 Task: Find connections with filter location Georgsmarienhütte with filter topic #linkedinlearningwith filter profile language German with filter current company Legato Health Technologies with filter school Ahmednagar Jilha Maratha Vidya Prasarak Samaj's Ahmednagar Shri.Chhatrapati Shivaji Maharaj College of Engineering, Nepti, Address: Nepti Nagar Kalyan Road, Ahmednagar, Taluka: Ahmednagar, District: Ahmednagar with filter industry IT System Data Services with filter service category Relocation with filter keywords title Overseer
Action: Mouse moved to (481, 69)
Screenshot: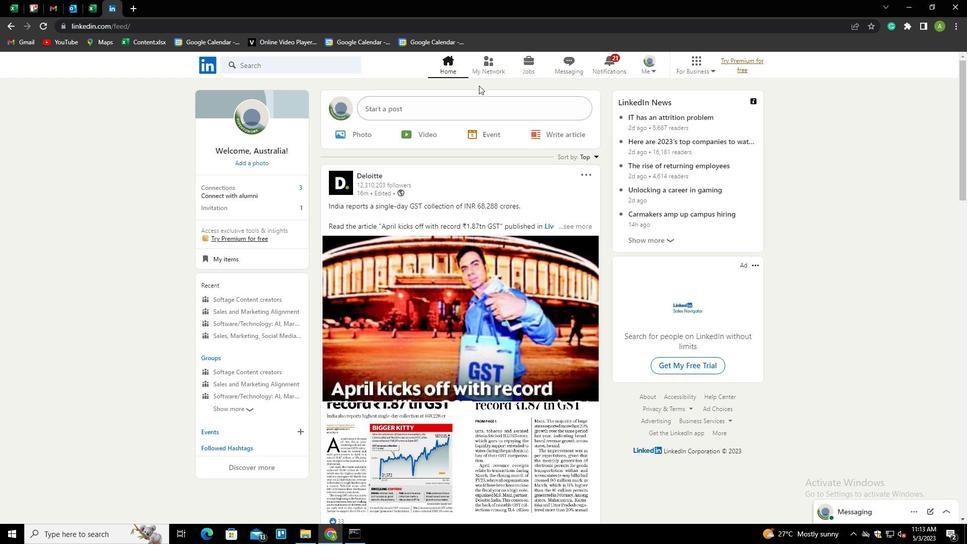 
Action: Mouse pressed left at (481, 69)
Screenshot: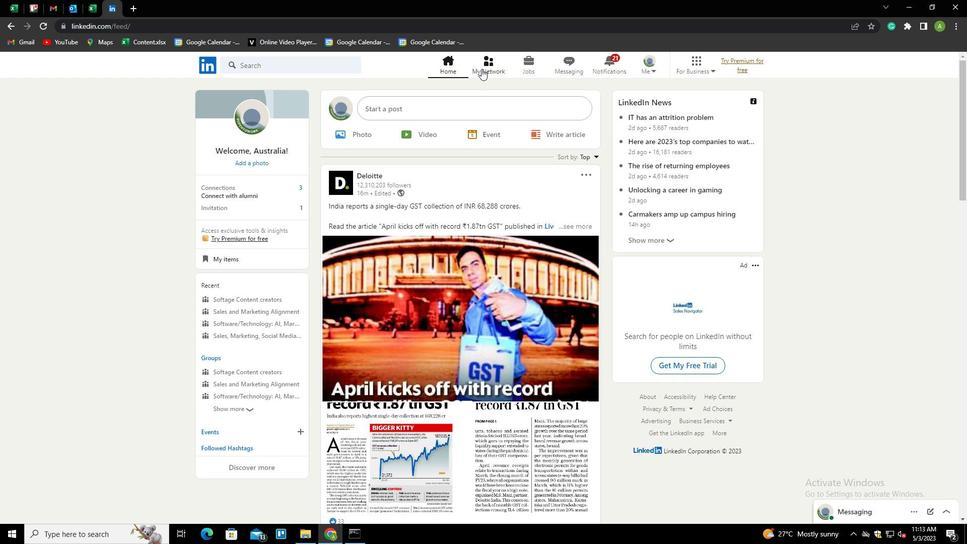 
Action: Mouse moved to (256, 119)
Screenshot: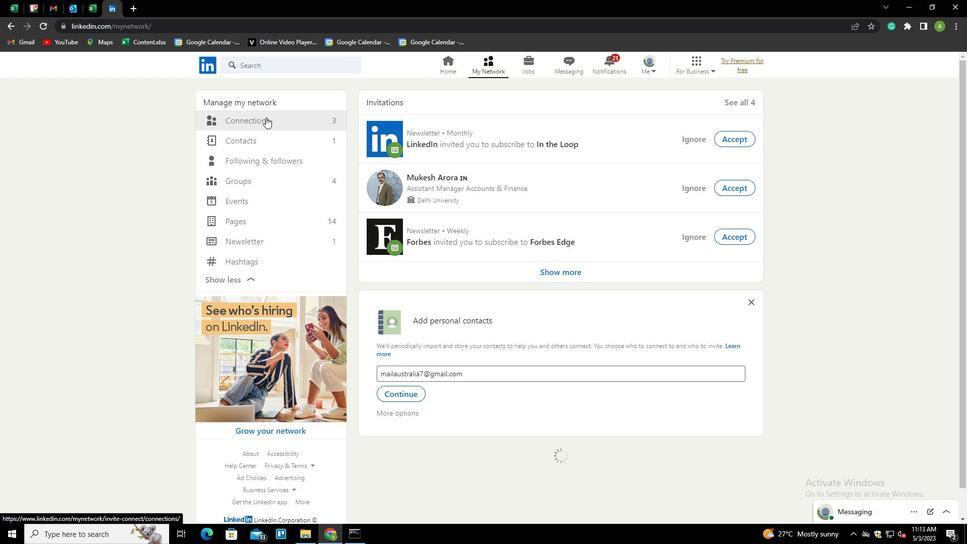 
Action: Mouse pressed left at (256, 119)
Screenshot: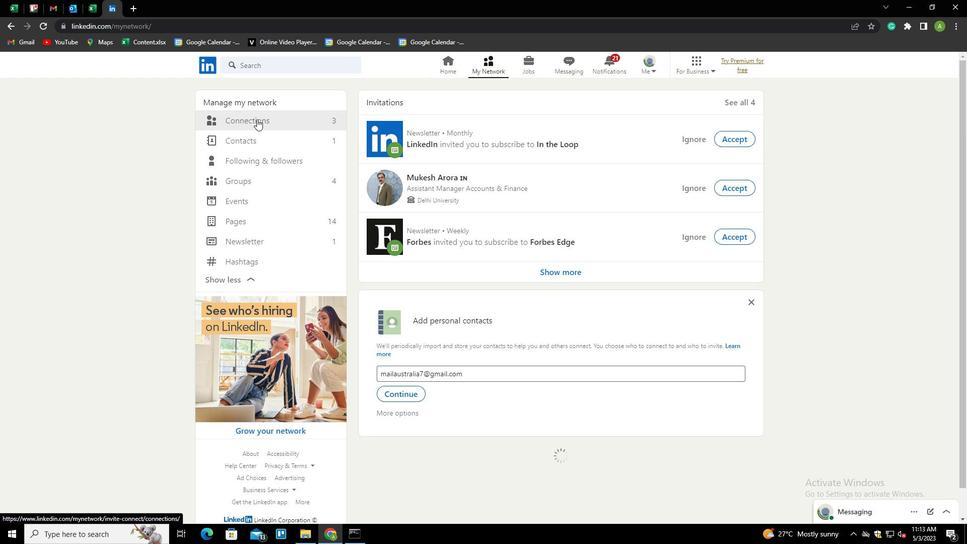 
Action: Mouse moved to (546, 117)
Screenshot: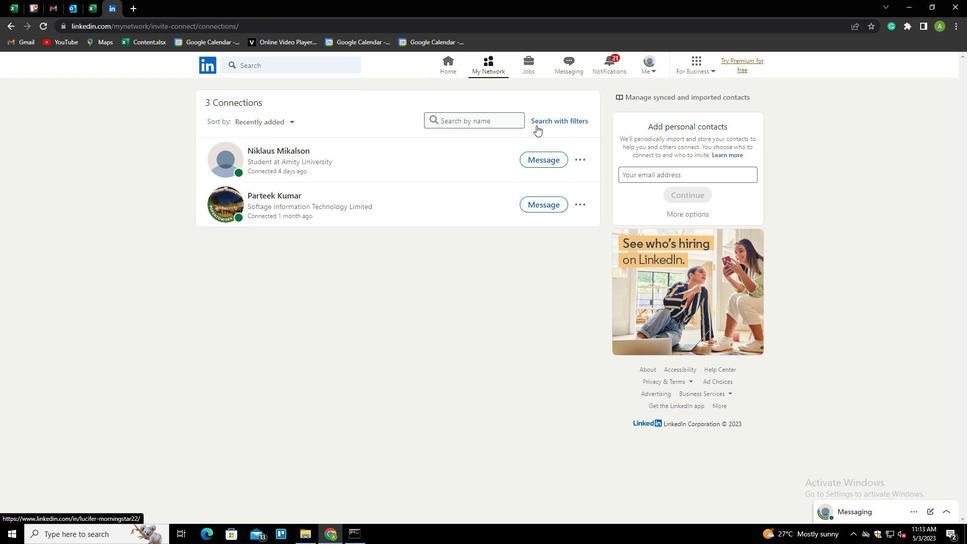
Action: Mouse pressed left at (546, 117)
Screenshot: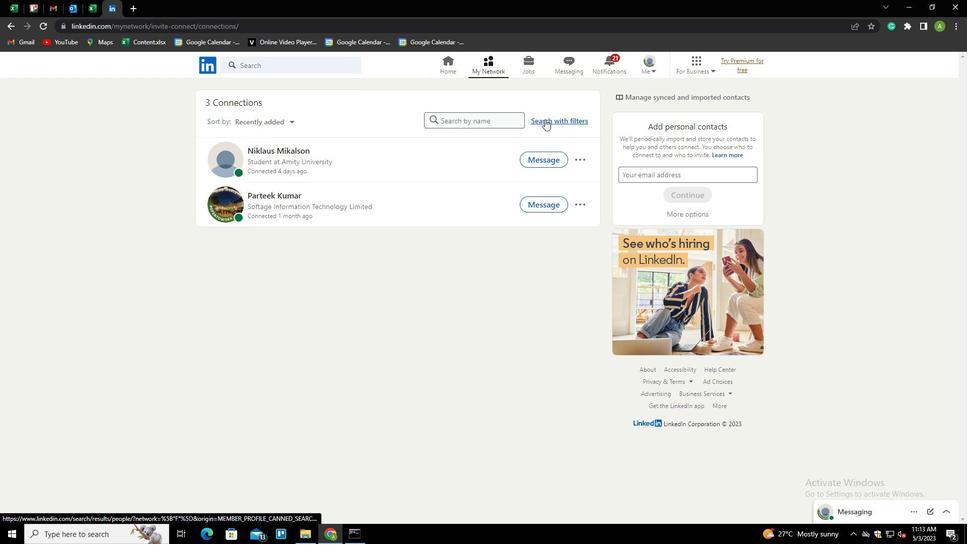 
Action: Mouse moved to (517, 92)
Screenshot: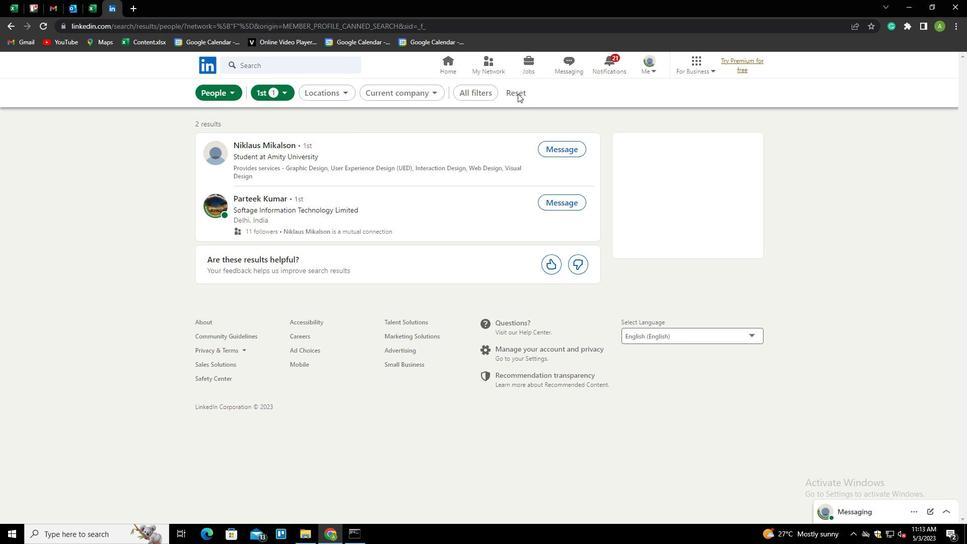
Action: Mouse pressed left at (517, 92)
Screenshot: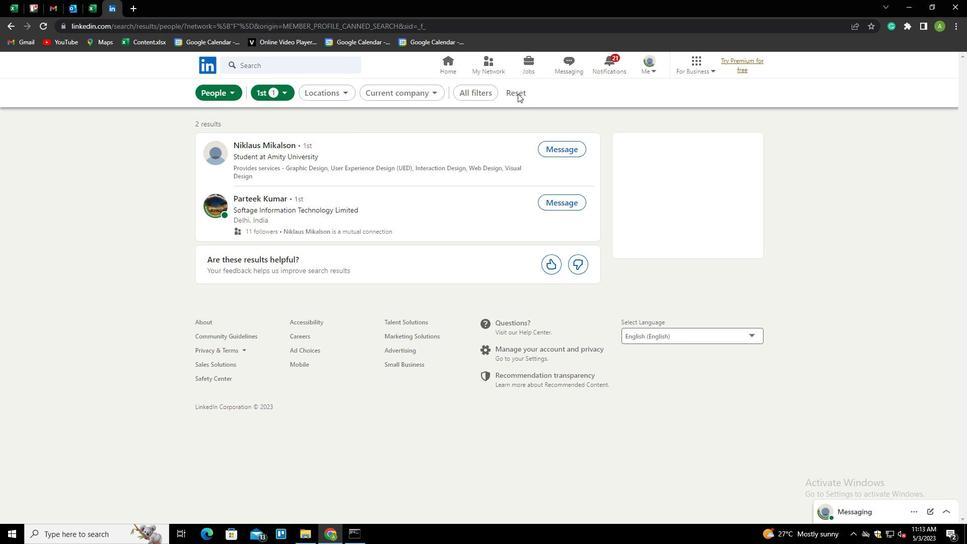
Action: Mouse moved to (497, 93)
Screenshot: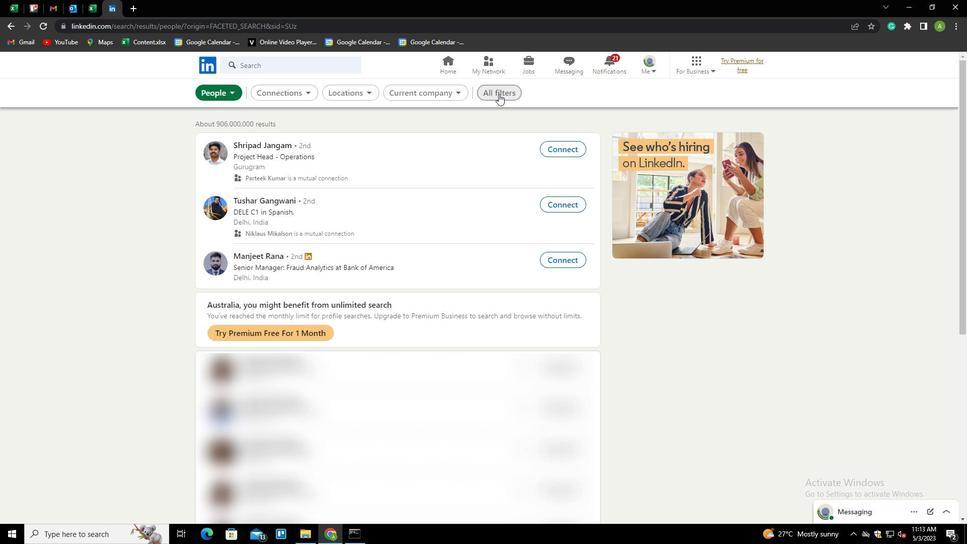 
Action: Mouse pressed left at (497, 93)
Screenshot: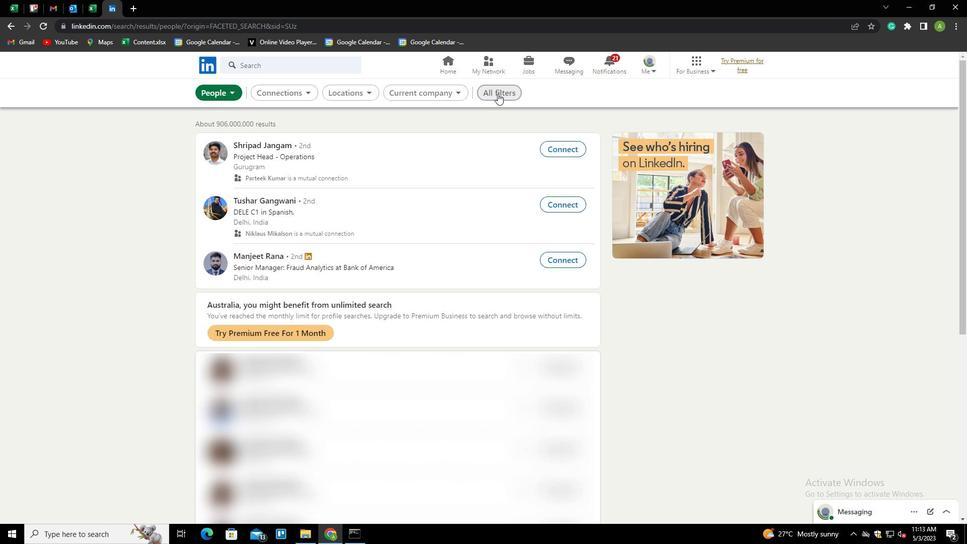 
Action: Mouse moved to (834, 275)
Screenshot: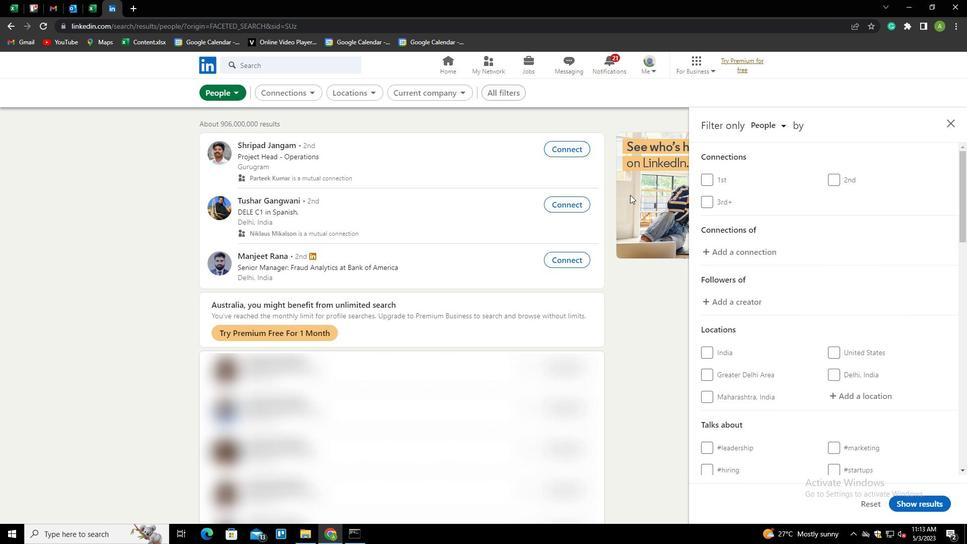 
Action: Mouse scrolled (834, 275) with delta (0, 0)
Screenshot: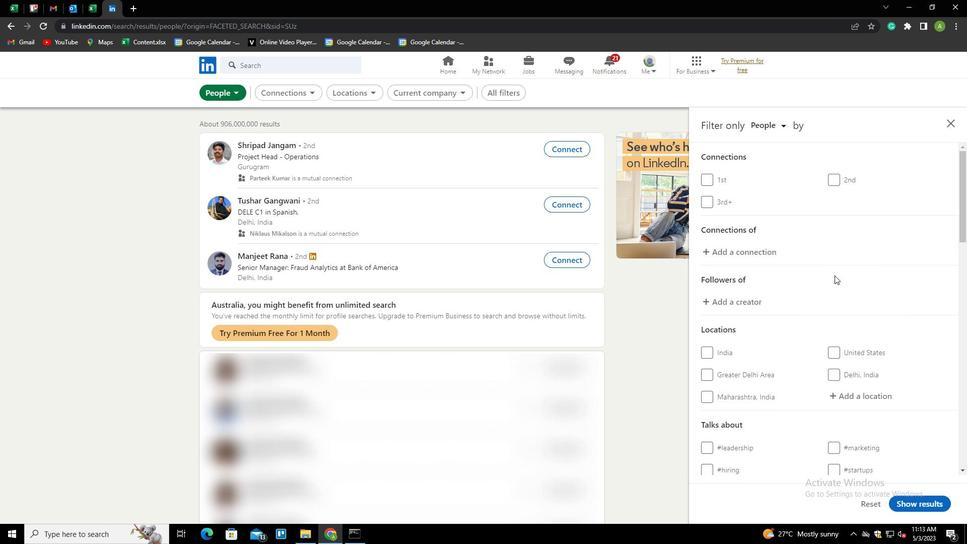
Action: Mouse scrolled (834, 275) with delta (0, 0)
Screenshot: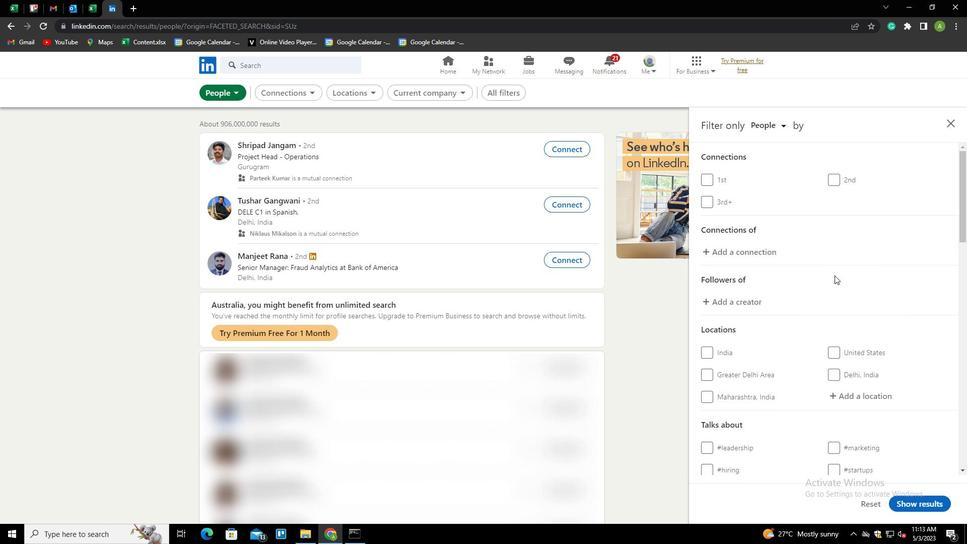
Action: Mouse moved to (839, 292)
Screenshot: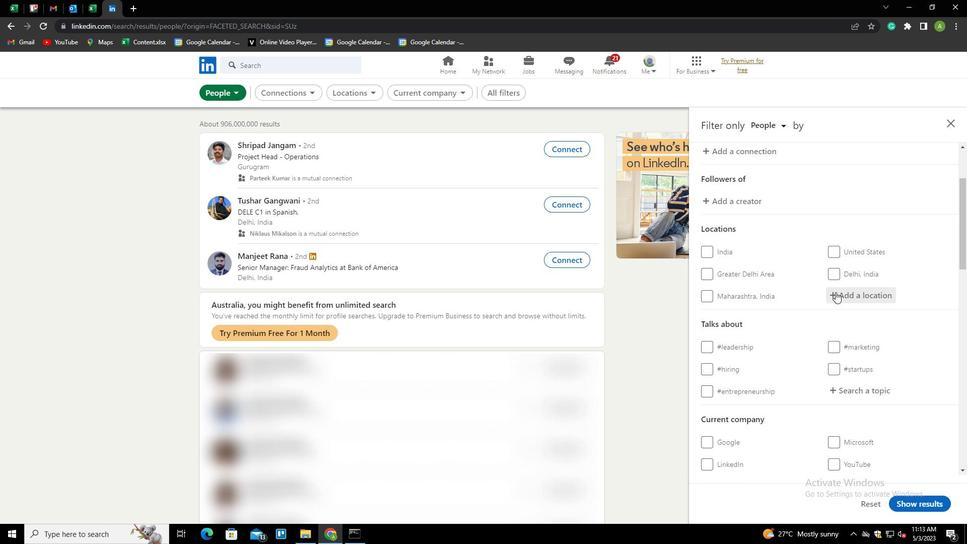 
Action: Mouse pressed left at (839, 292)
Screenshot: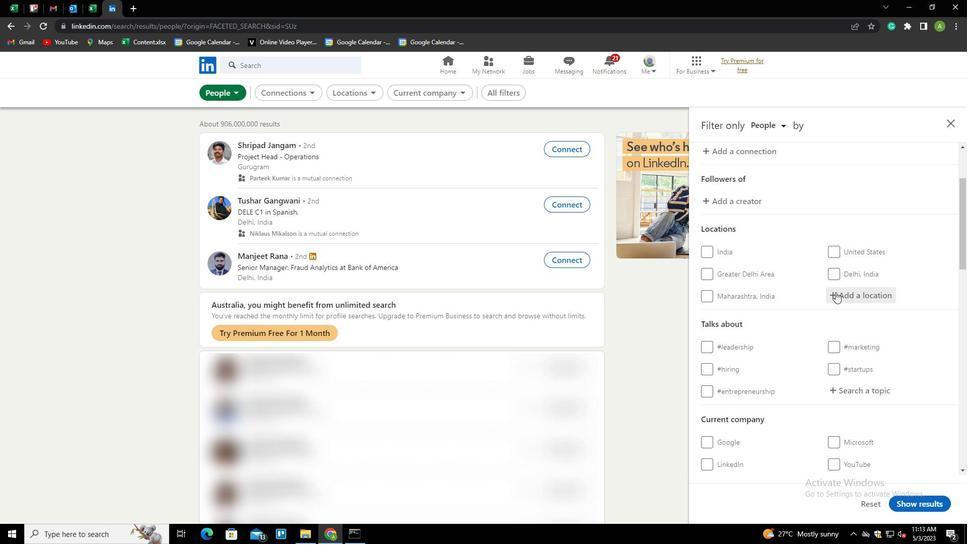
Action: Mouse moved to (839, 292)
Screenshot: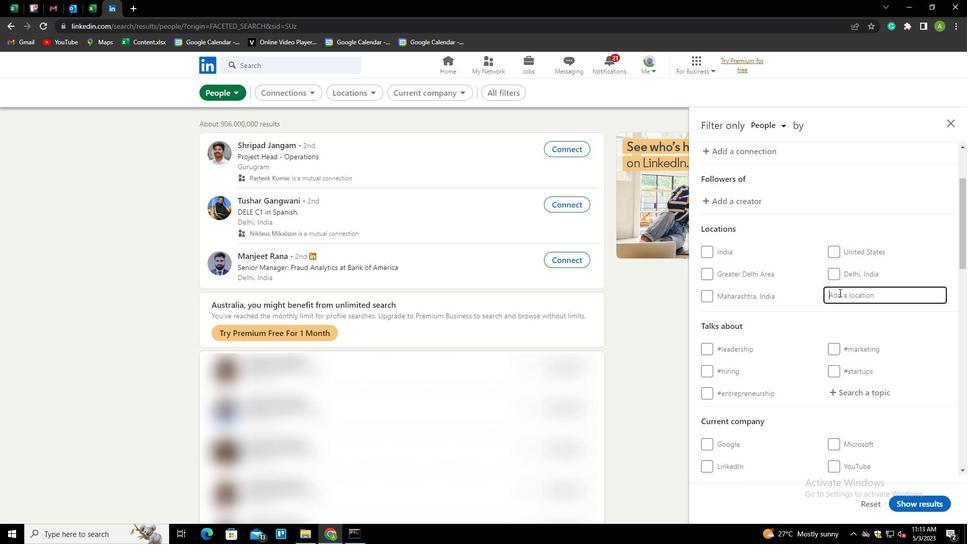 
Action: Key pressed <Key.shift>
Screenshot: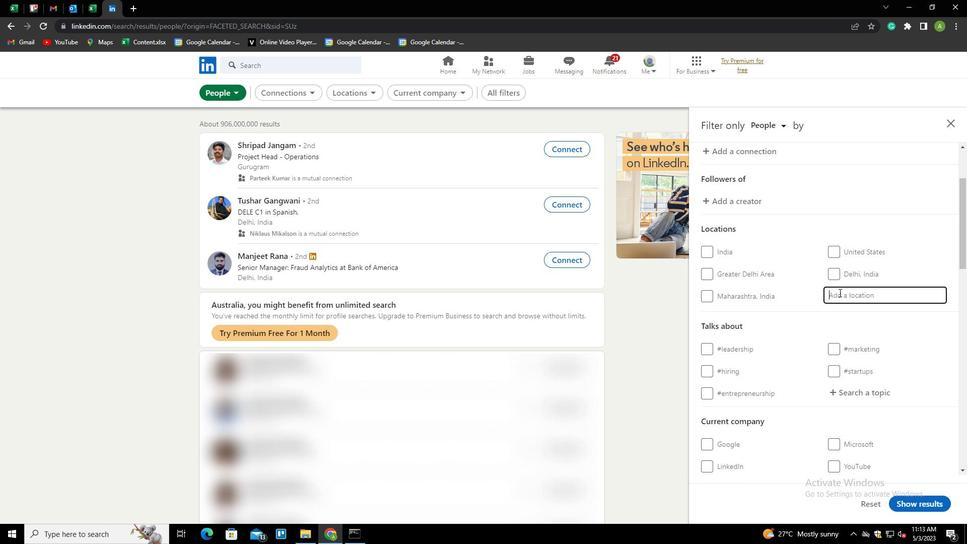 
Action: Mouse moved to (838, 292)
Screenshot: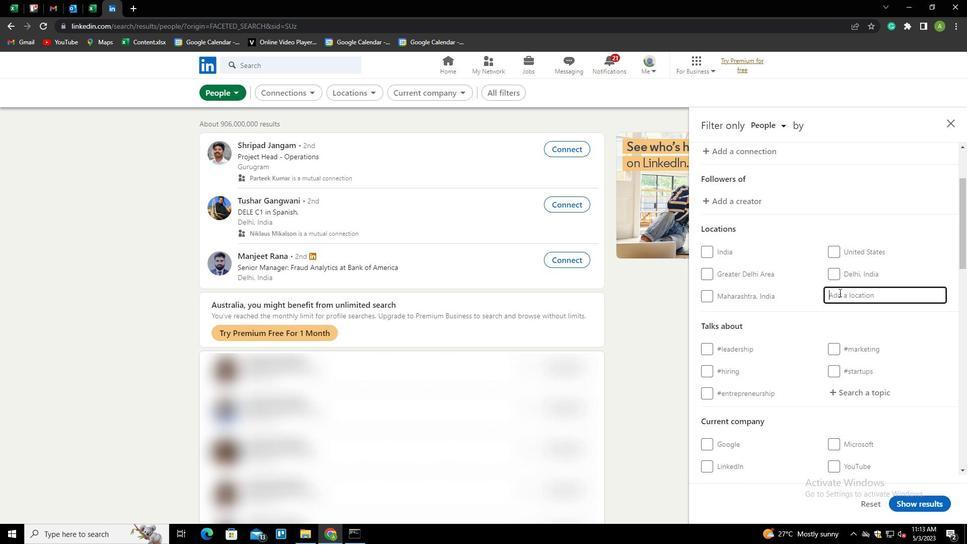 
Action: Key pressed G
Screenshot: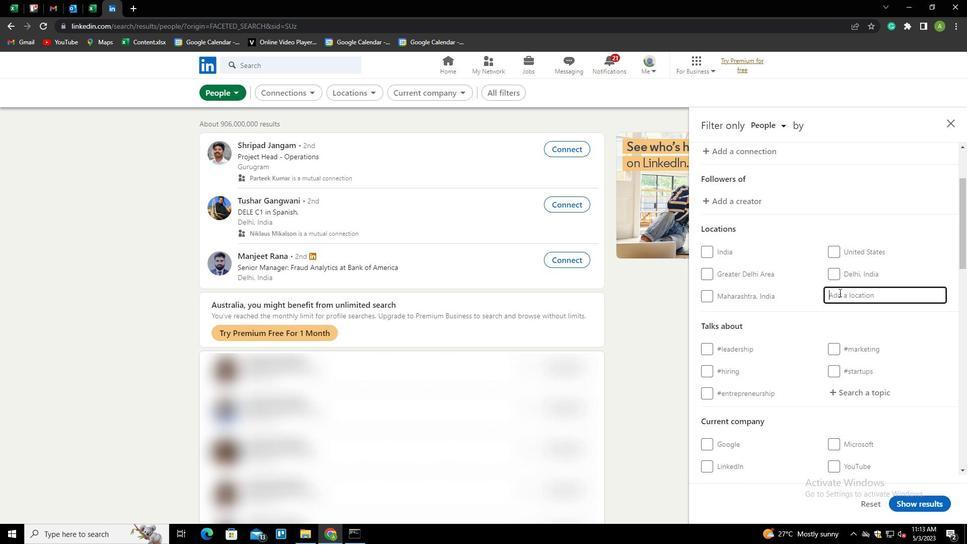 
Action: Mouse moved to (836, 293)
Screenshot: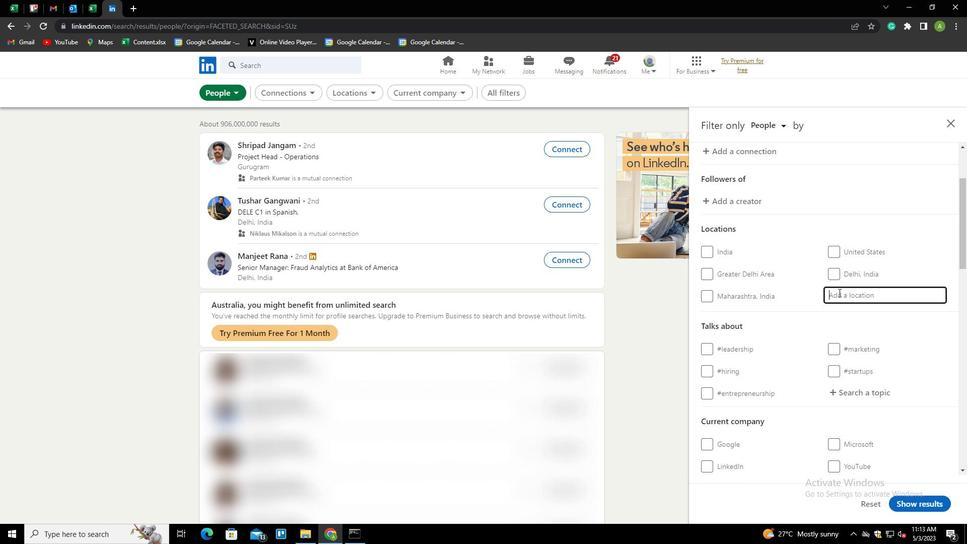 
Action: Key pressed EORGSMARIENHUTTE<Key.down><Key.enter>
Screenshot: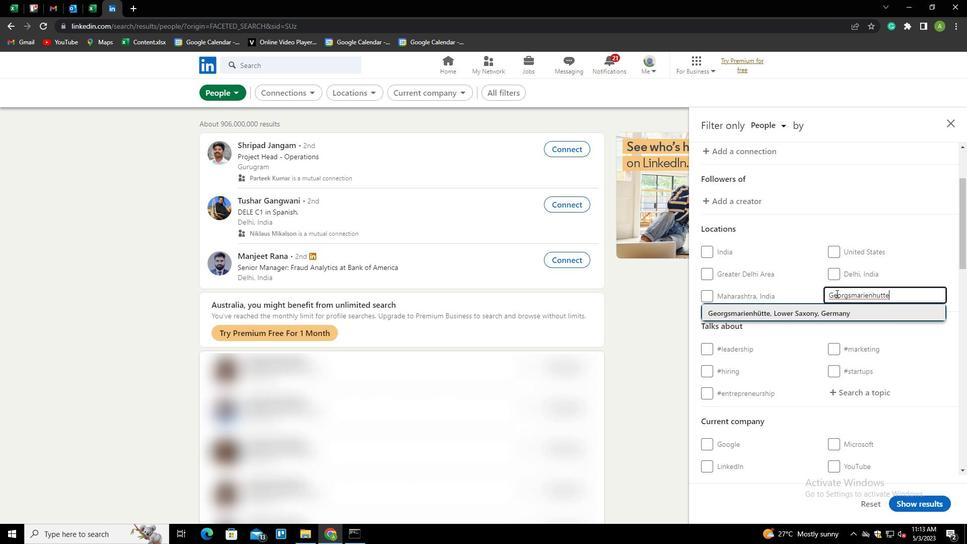 
Action: Mouse scrolled (836, 293) with delta (0, 0)
Screenshot: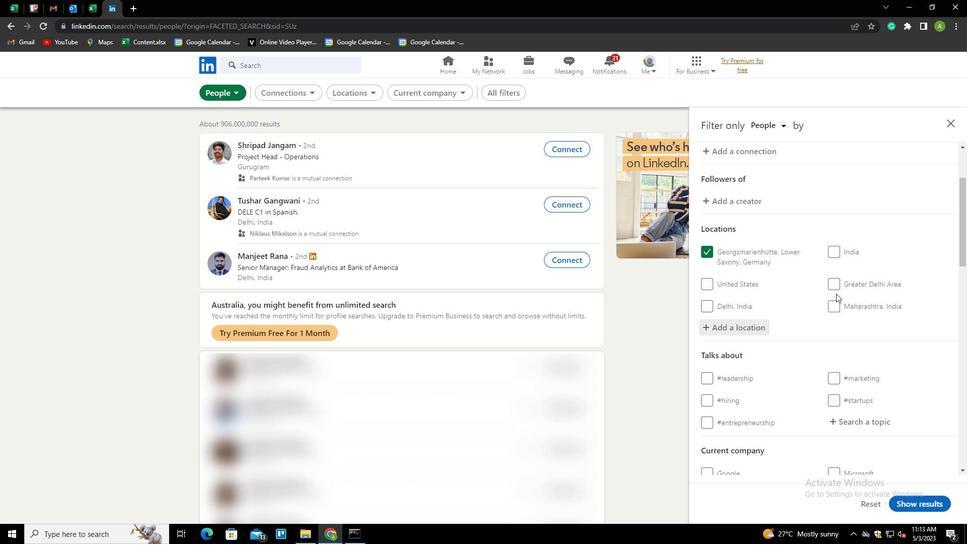 
Action: Mouse scrolled (836, 293) with delta (0, 0)
Screenshot: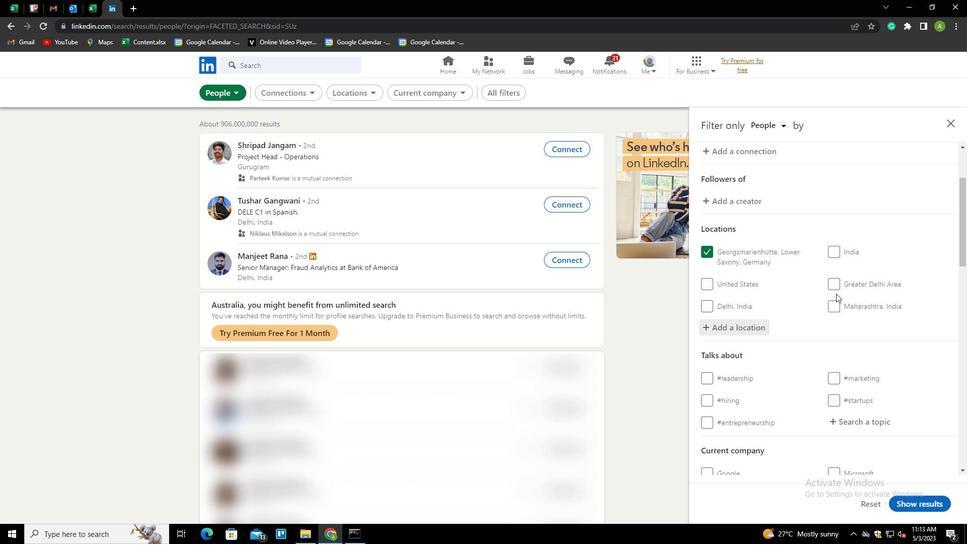 
Action: Mouse moved to (845, 313)
Screenshot: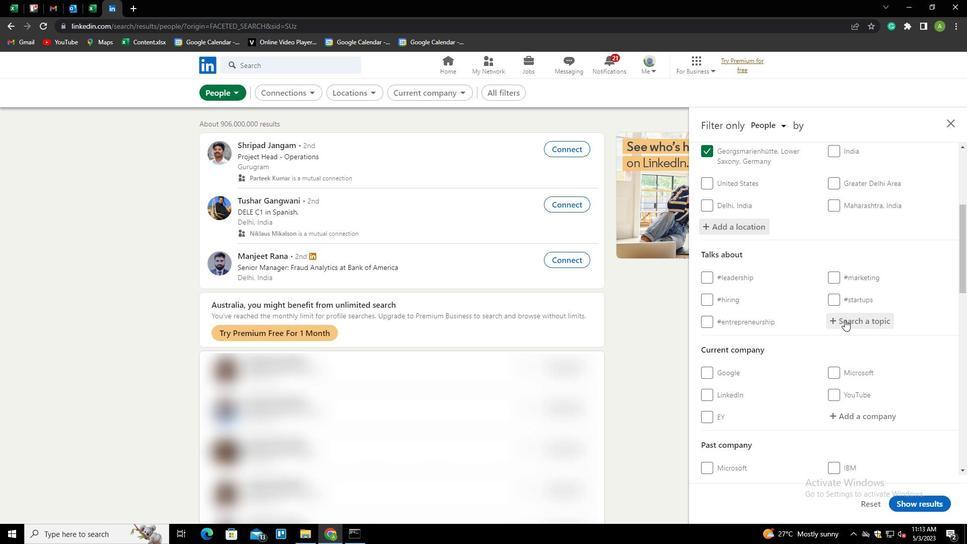 
Action: Mouse pressed left at (845, 313)
Screenshot: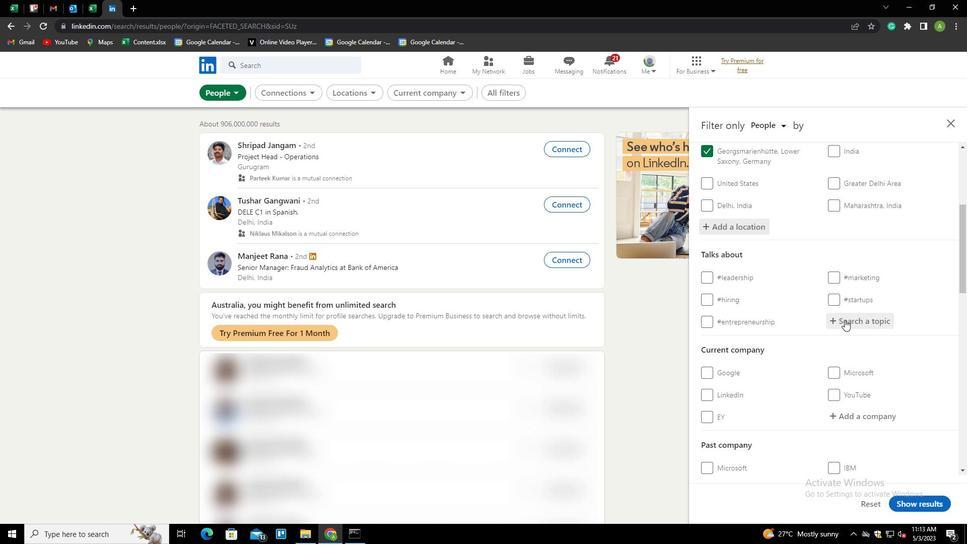 
Action: Mouse moved to (844, 314)
Screenshot: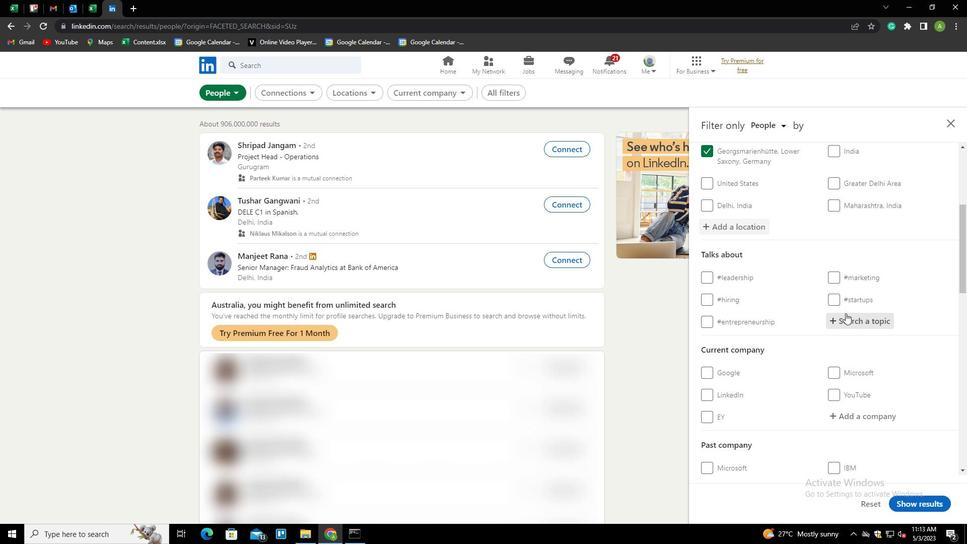 
Action: Key pressed LINKEDINLEARNING<Key.down><Key.enter>
Screenshot: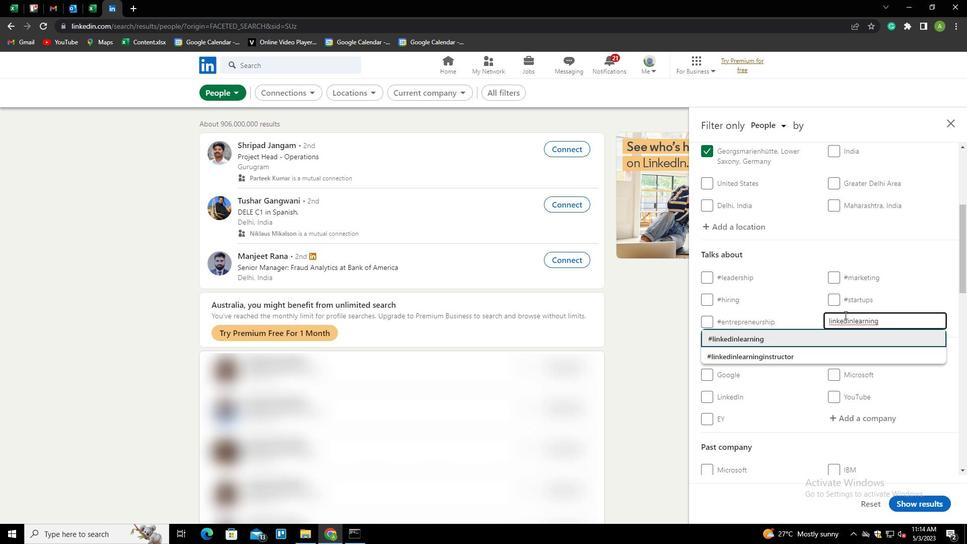 
Action: Mouse moved to (838, 307)
Screenshot: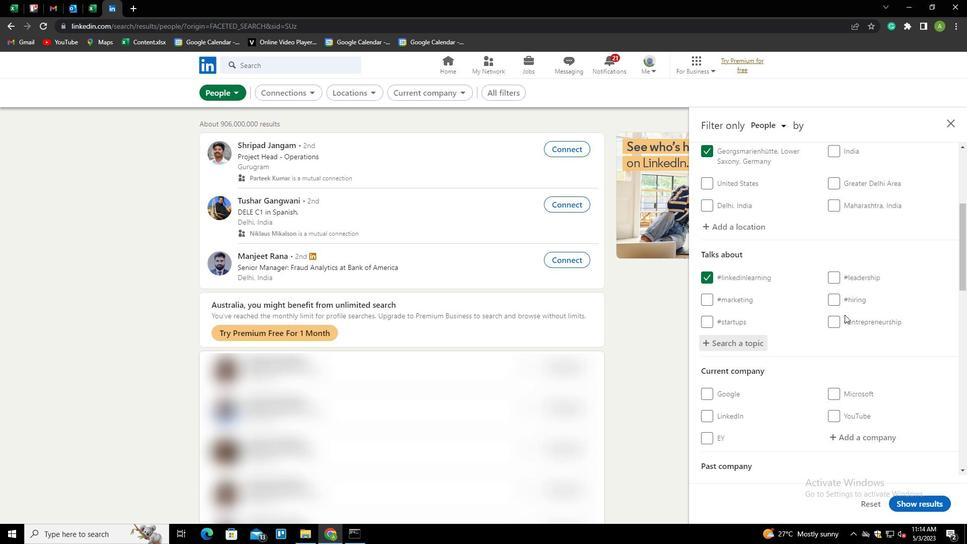 
Action: Mouse scrolled (838, 306) with delta (0, 0)
Screenshot: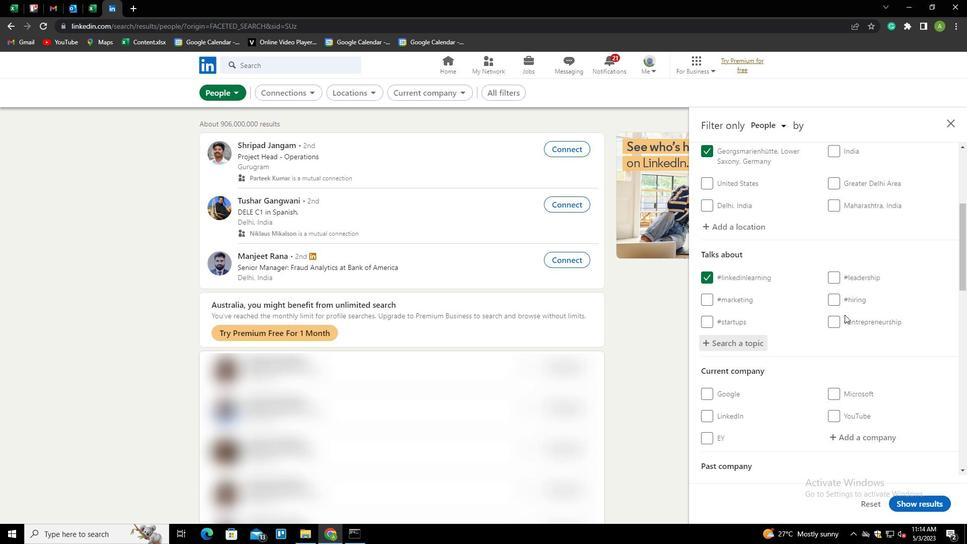 
Action: Mouse scrolled (838, 306) with delta (0, 0)
Screenshot: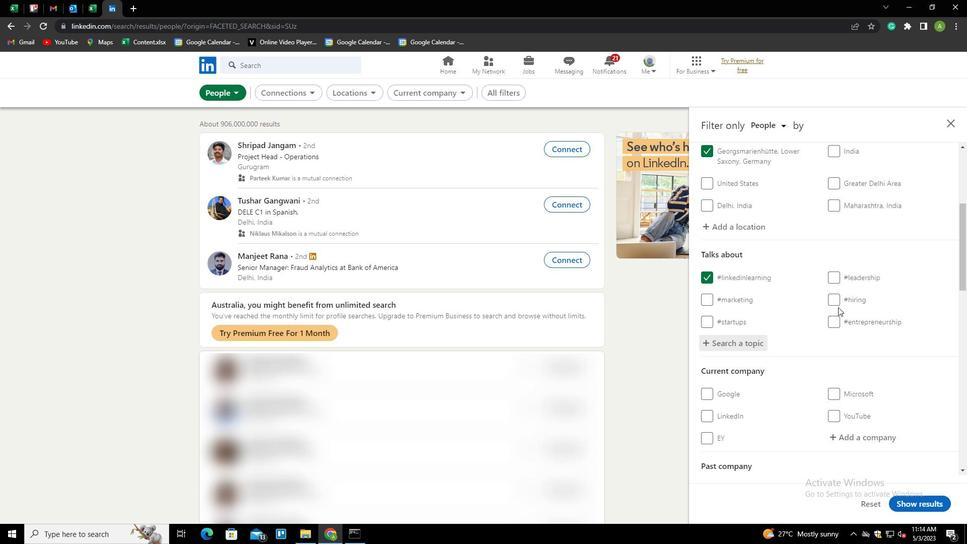 
Action: Mouse scrolled (838, 306) with delta (0, 0)
Screenshot: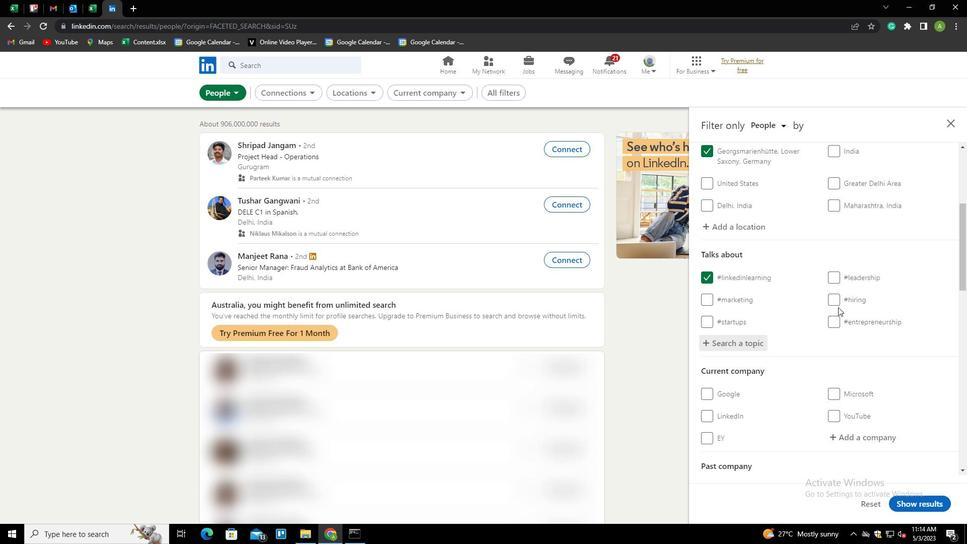 
Action: Mouse scrolled (838, 306) with delta (0, 0)
Screenshot: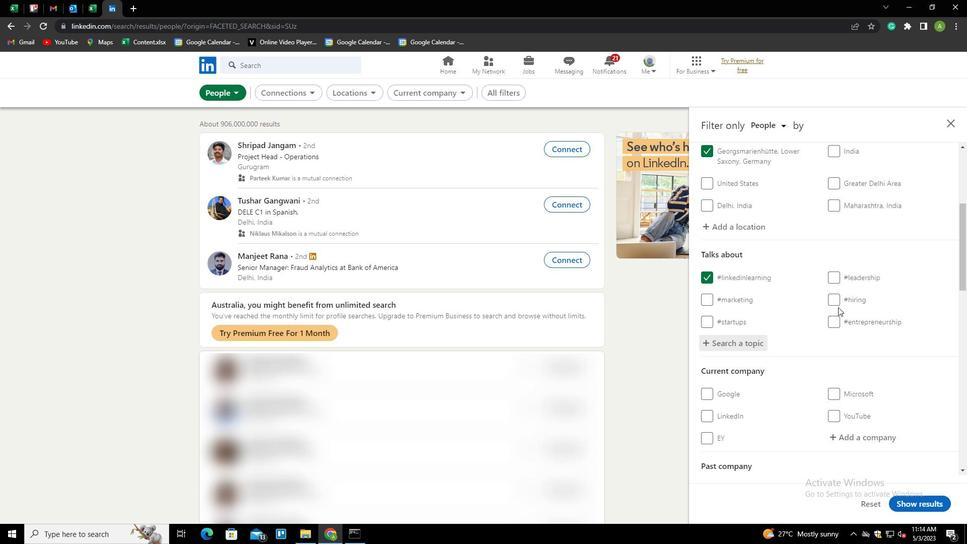 
Action: Mouse scrolled (838, 306) with delta (0, 0)
Screenshot: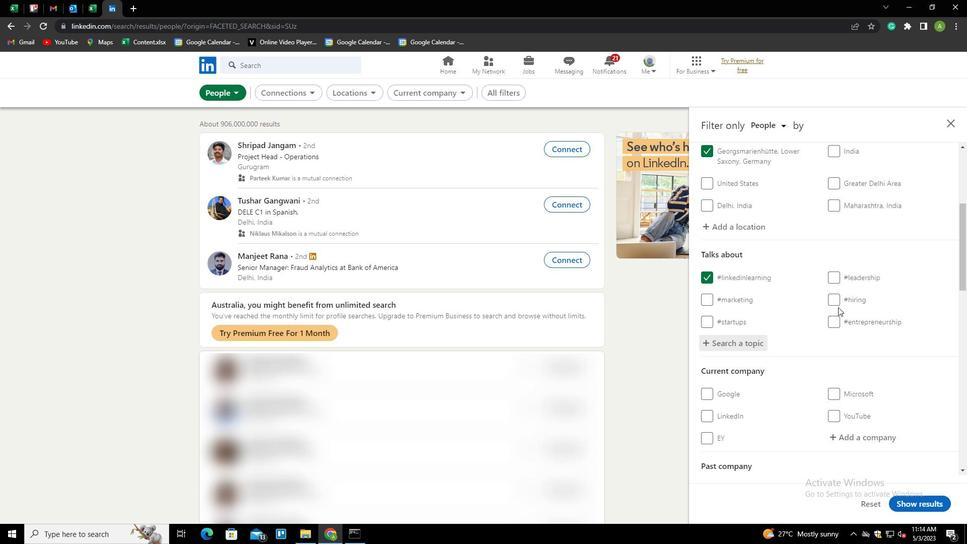
Action: Mouse scrolled (838, 306) with delta (0, 0)
Screenshot: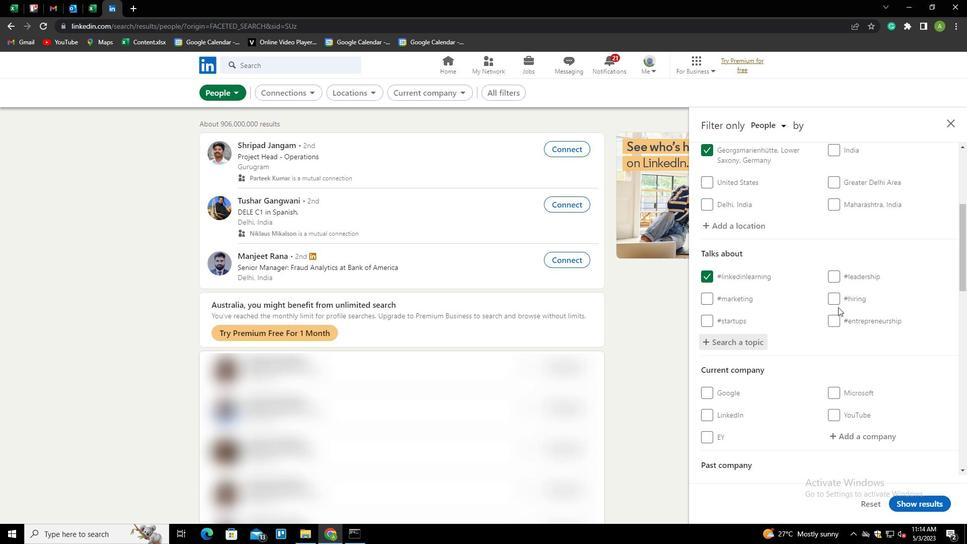 
Action: Mouse scrolled (838, 306) with delta (0, 0)
Screenshot: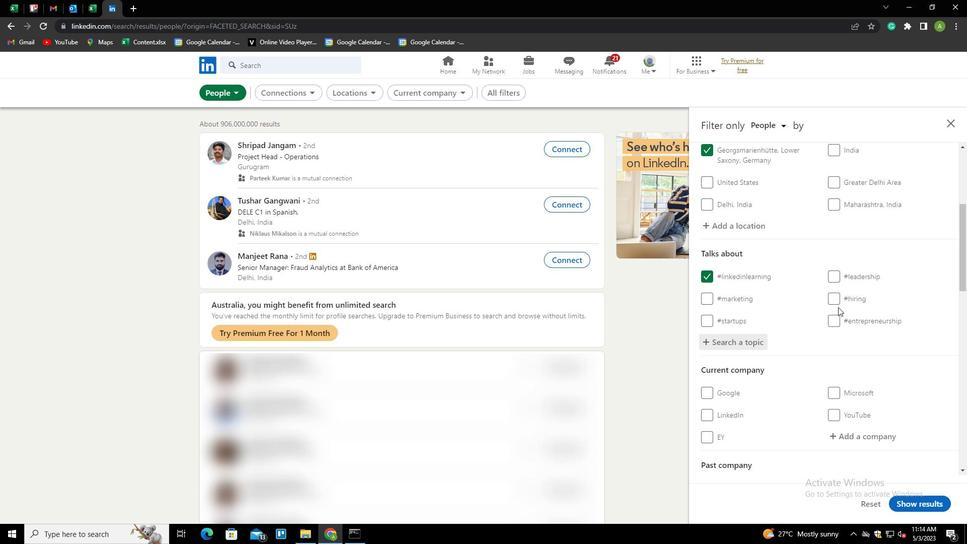 
Action: Mouse scrolled (838, 306) with delta (0, 0)
Screenshot: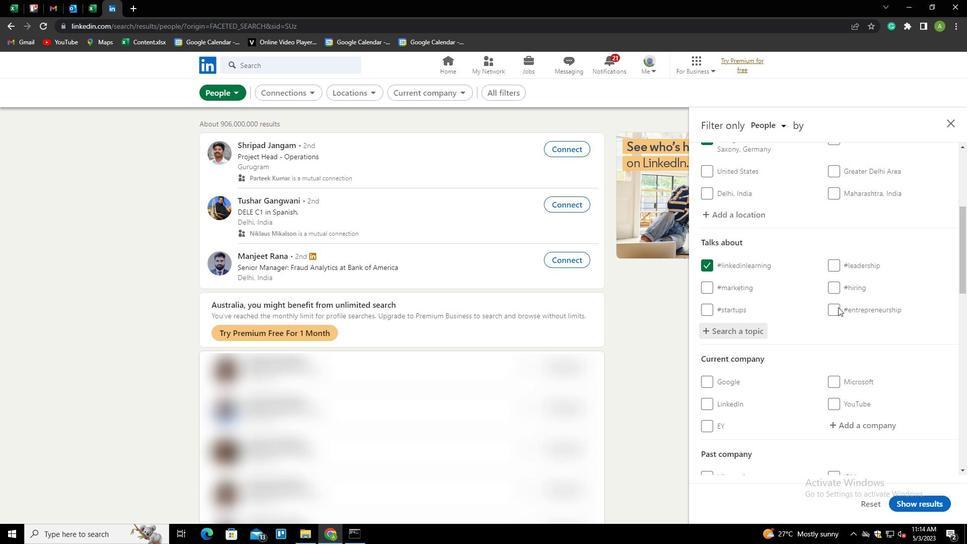 
Action: Mouse moved to (837, 307)
Screenshot: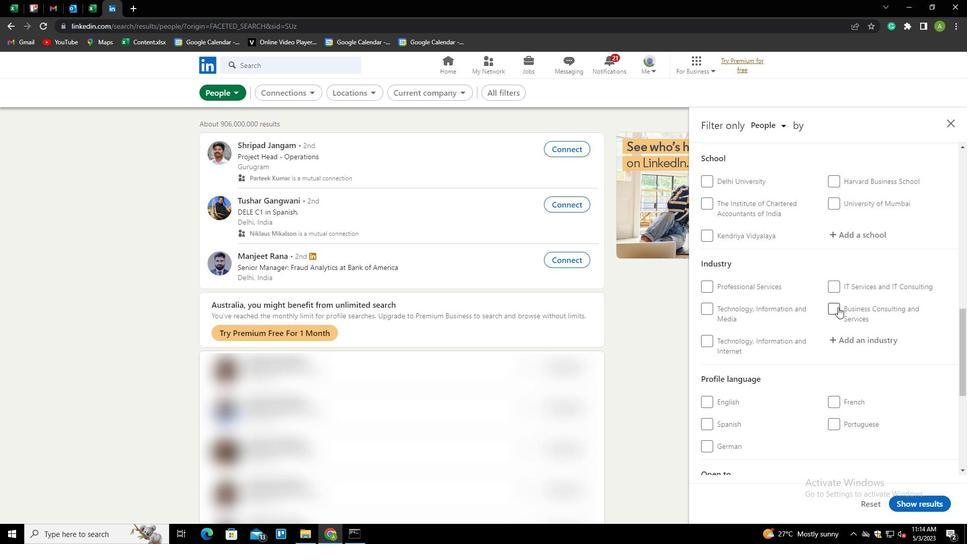 
Action: Mouse scrolled (837, 306) with delta (0, 0)
Screenshot: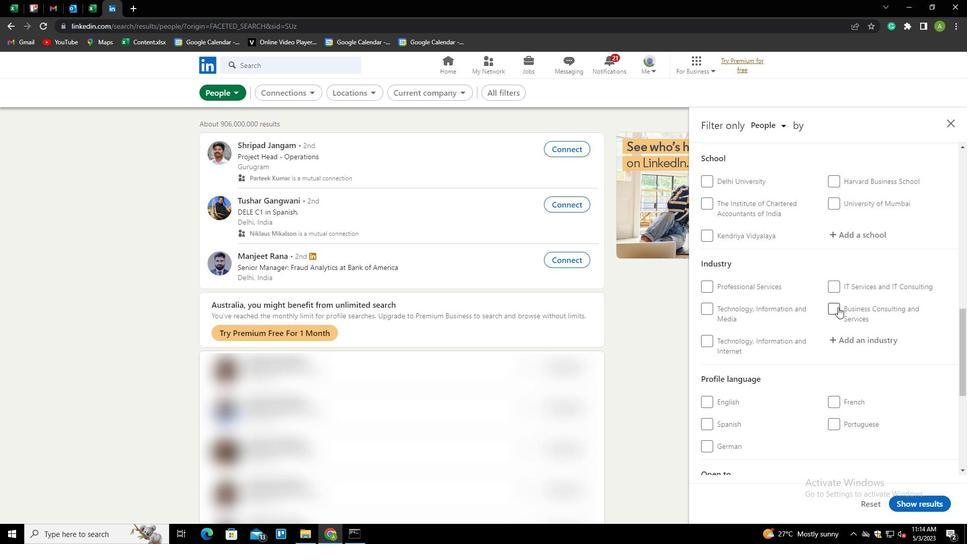 
Action: Mouse moved to (714, 394)
Screenshot: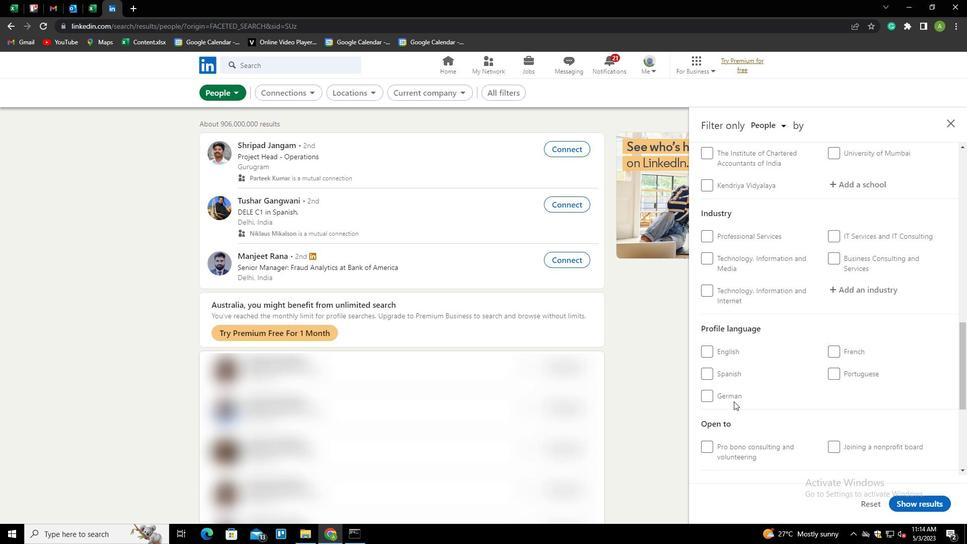
Action: Mouse pressed left at (714, 394)
Screenshot: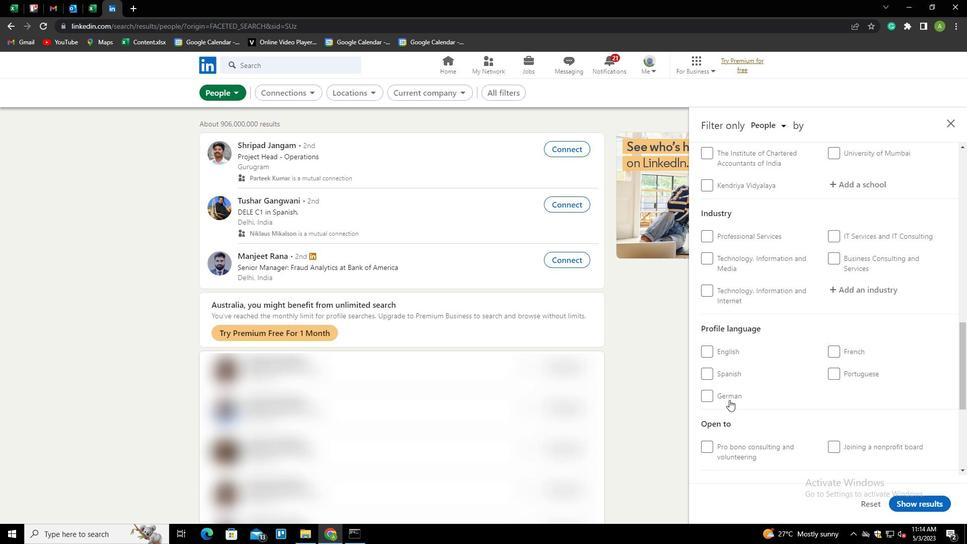 
Action: Mouse moved to (875, 362)
Screenshot: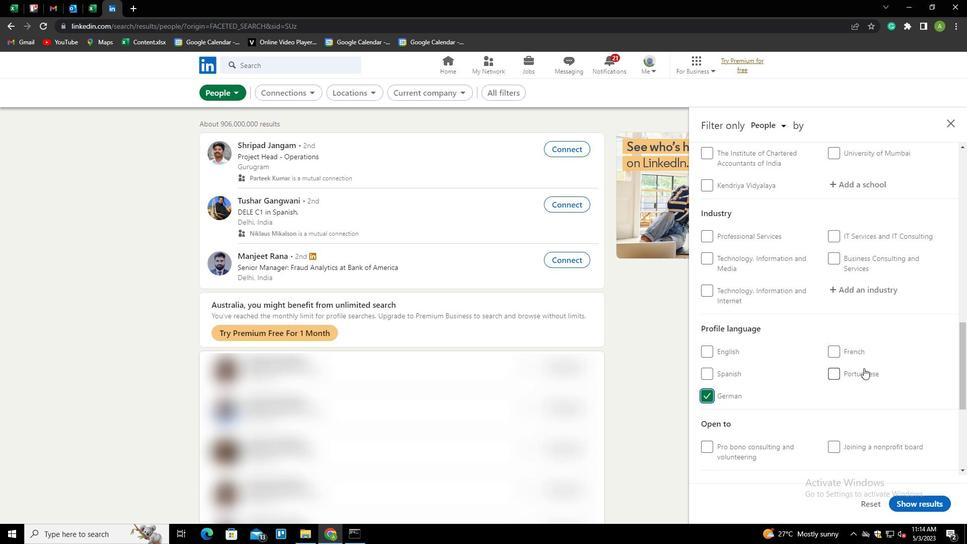 
Action: Mouse scrolled (875, 363) with delta (0, 0)
Screenshot: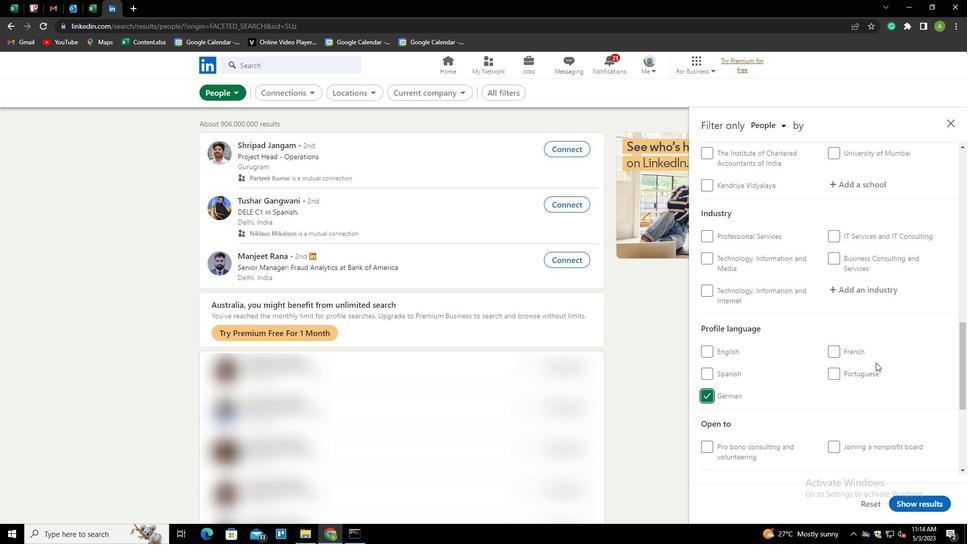 
Action: Mouse scrolled (875, 363) with delta (0, 0)
Screenshot: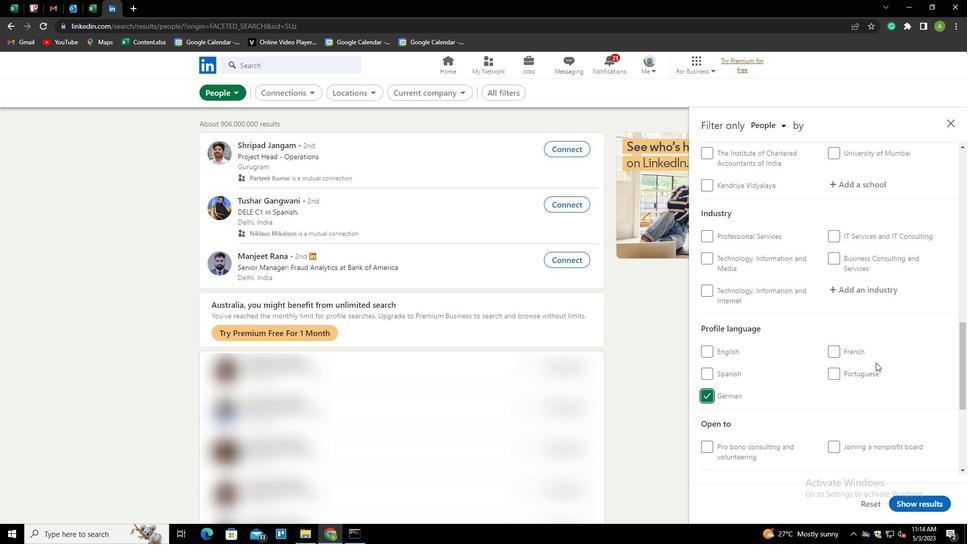 
Action: Mouse scrolled (875, 363) with delta (0, 0)
Screenshot: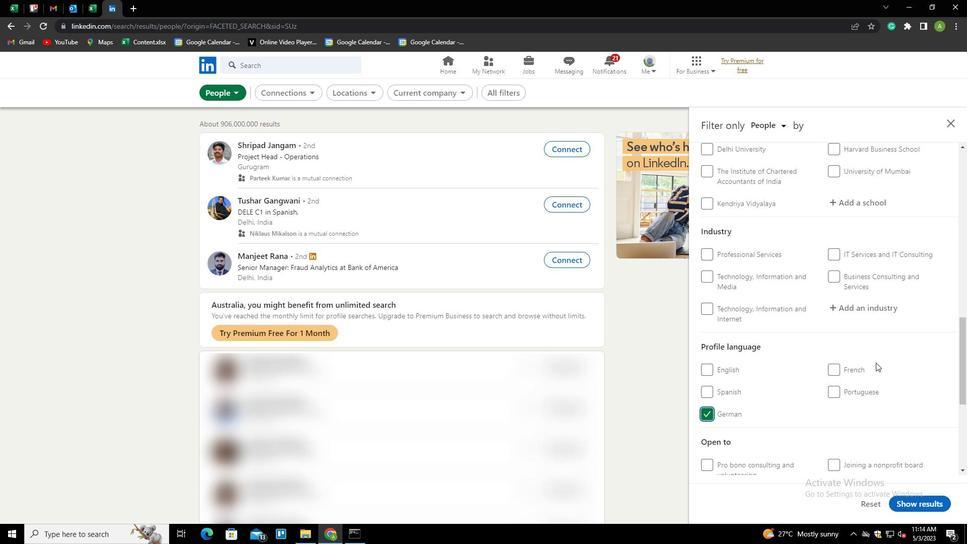 
Action: Mouse scrolled (875, 363) with delta (0, 0)
Screenshot: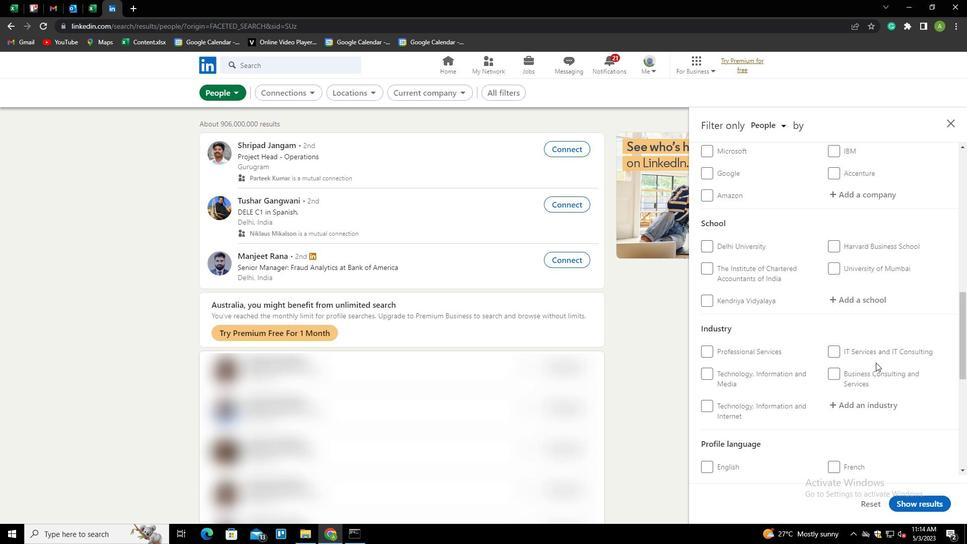 
Action: Mouse scrolled (875, 363) with delta (0, 0)
Screenshot: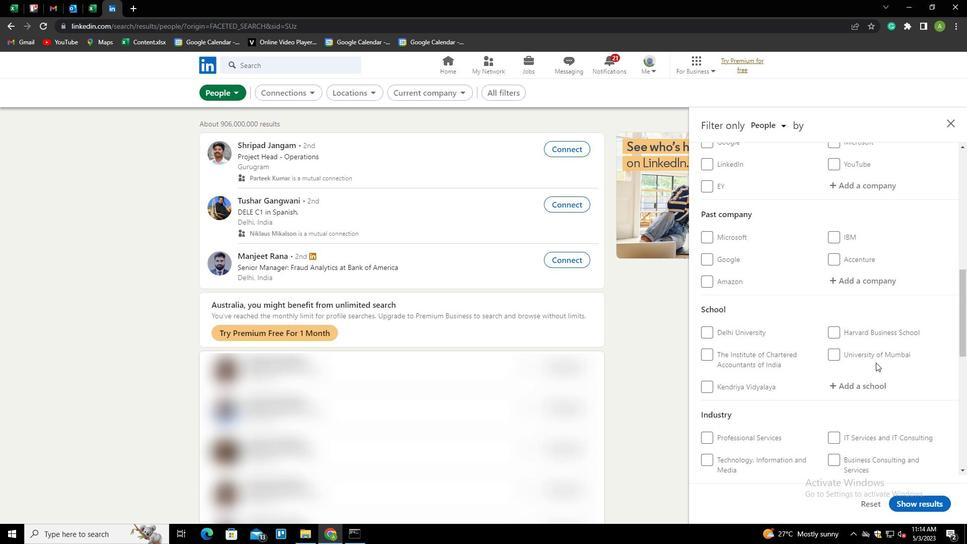 
Action: Mouse scrolled (875, 363) with delta (0, 0)
Screenshot: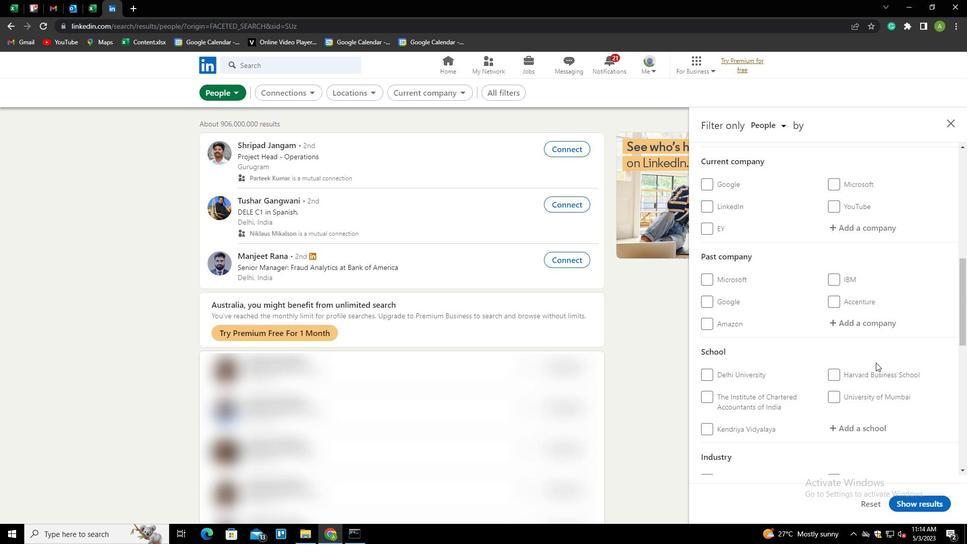 
Action: Mouse moved to (856, 287)
Screenshot: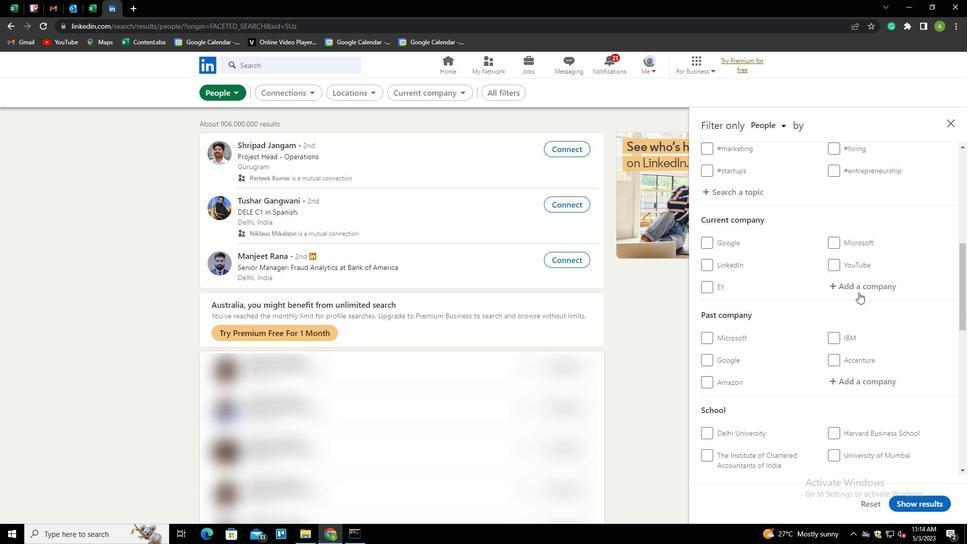 
Action: Mouse pressed left at (856, 287)
Screenshot: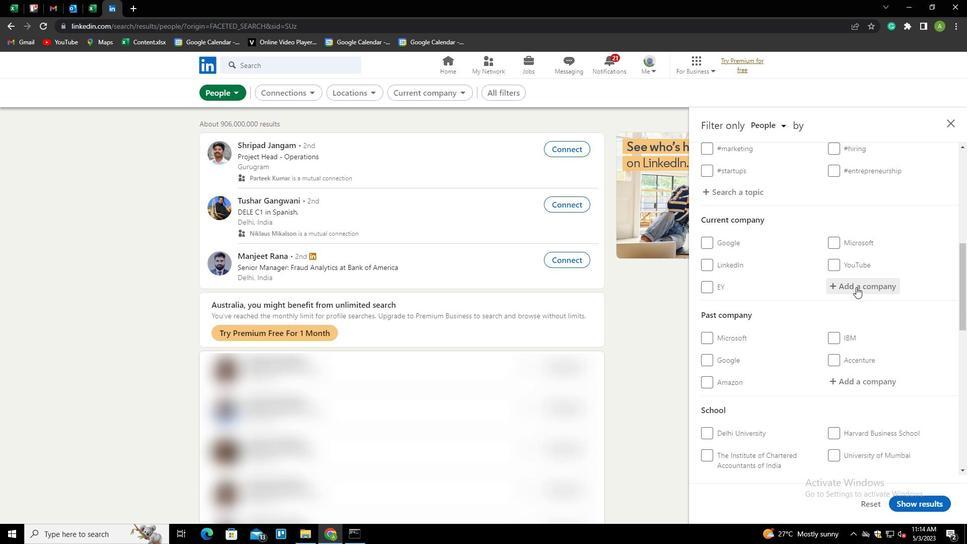 
Action: Key pressed <Key.shift>LEGATO<Key.down><Key.enter>
Screenshot: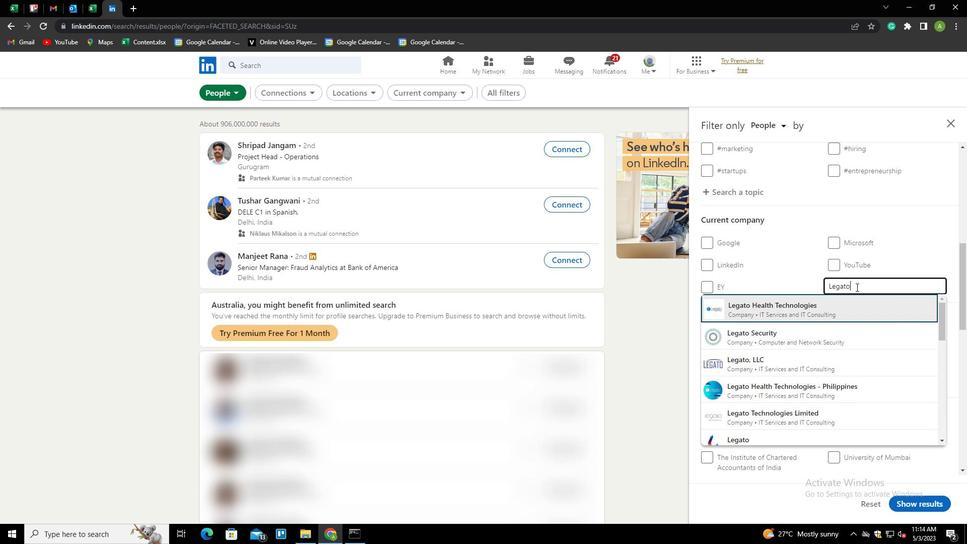
Action: Mouse scrolled (856, 286) with delta (0, 0)
Screenshot: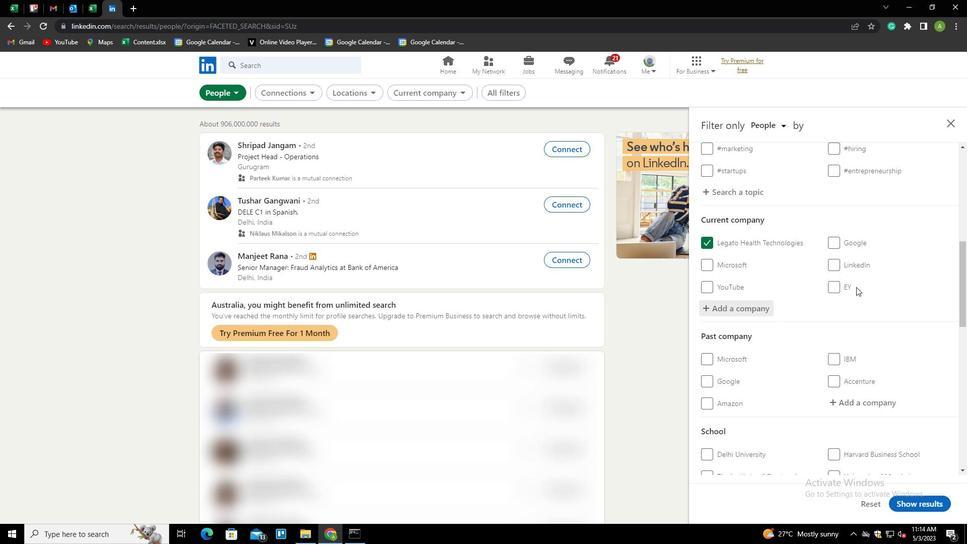 
Action: Mouse scrolled (856, 286) with delta (0, 0)
Screenshot: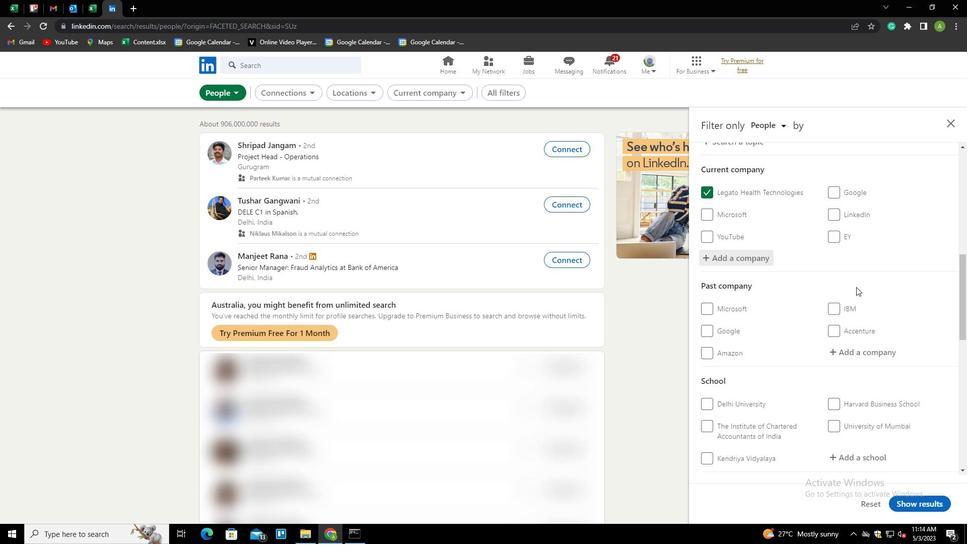 
Action: Mouse scrolled (856, 286) with delta (0, 0)
Screenshot: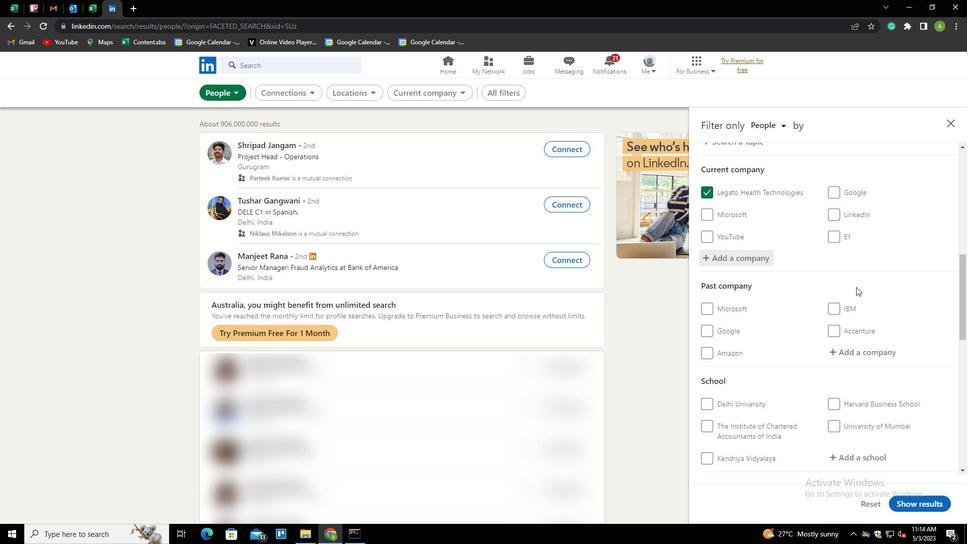 
Action: Mouse scrolled (856, 286) with delta (0, 0)
Screenshot: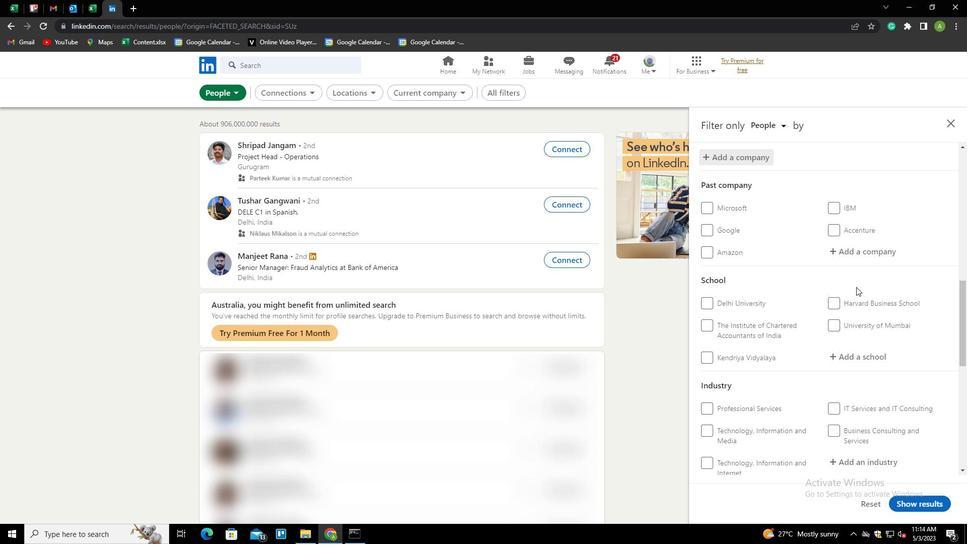
Action: Mouse scrolled (856, 286) with delta (0, 0)
Screenshot: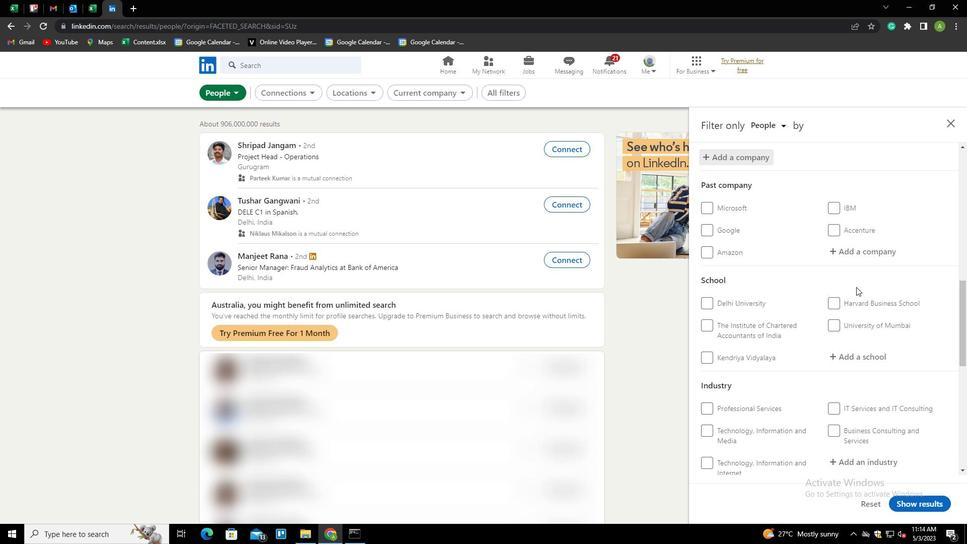 
Action: Mouse moved to (847, 256)
Screenshot: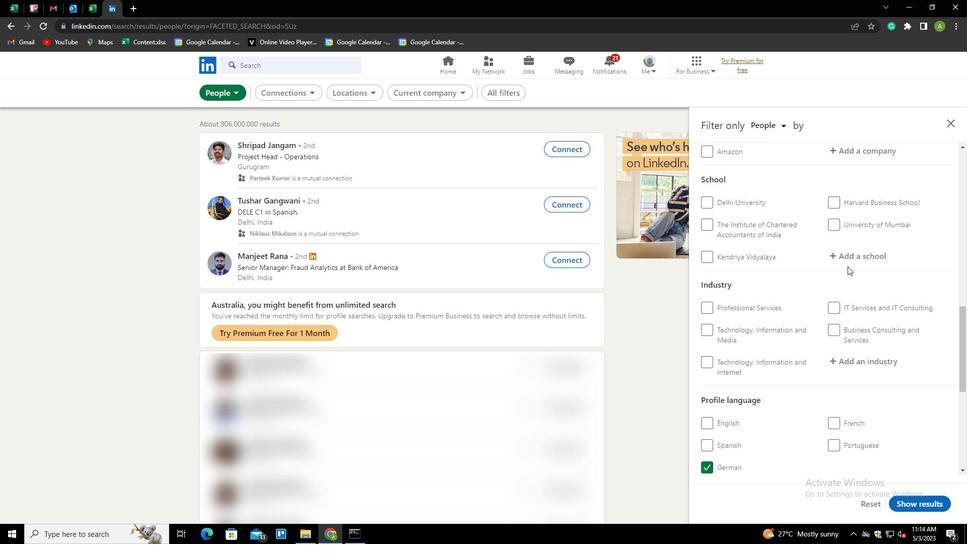 
Action: Mouse pressed left at (847, 256)
Screenshot: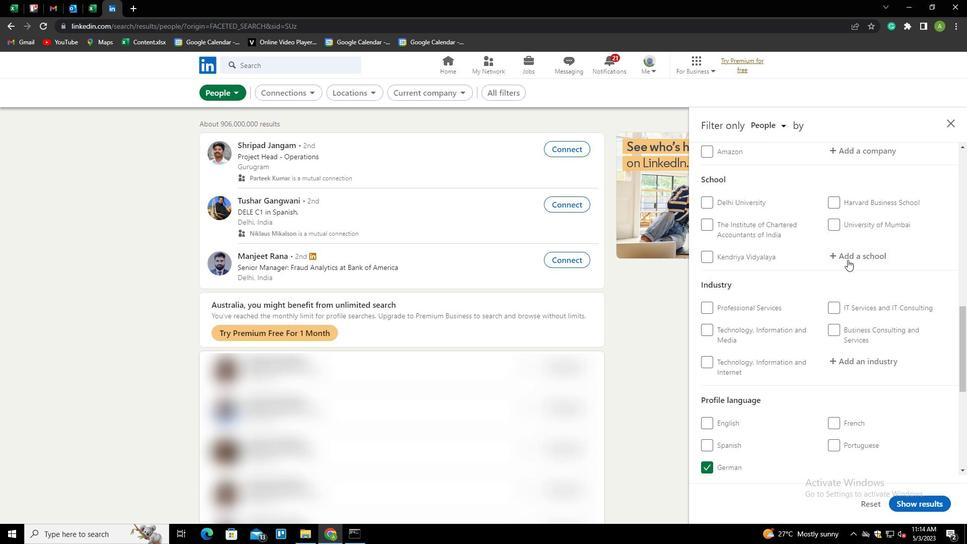 
Action: Key pressed <Key.shift>AG<Key.backspace>HMEDNAGAR<Key.space><Key.shift>JILHA<Key.down><Key.space><Key.shift>MARATHA<Key.space><Key.shift><Key.shift><Key.shift><Key.shift><Key.shift><Key.shift><Key.shift><Key.shift><Key.shift><Key.shift><Key.shift><Key.shift><Key.shift><Key.shift><Key.shift><Key.shift><Key.shift><Key.shift><Key.shift><Key.shift><Key.shift><Key.shift><Key.shift><Key.shift><Key.shift><Key.shift><Key.shift><Key.shift><Key.shift><Key.shift><Key.shift><Key.shift><Key.shift><Key.shift>VIDYA<Key.space><Key.shift>PRASARAK<Key.space><Key.shift>SAMAJ'S<Key.space><Key.shift>AHMEDNAGAR<Key.down><Key.down><Key.up><Key.down><Key.down><Key.down><Key.down><Key.enter>
Screenshot: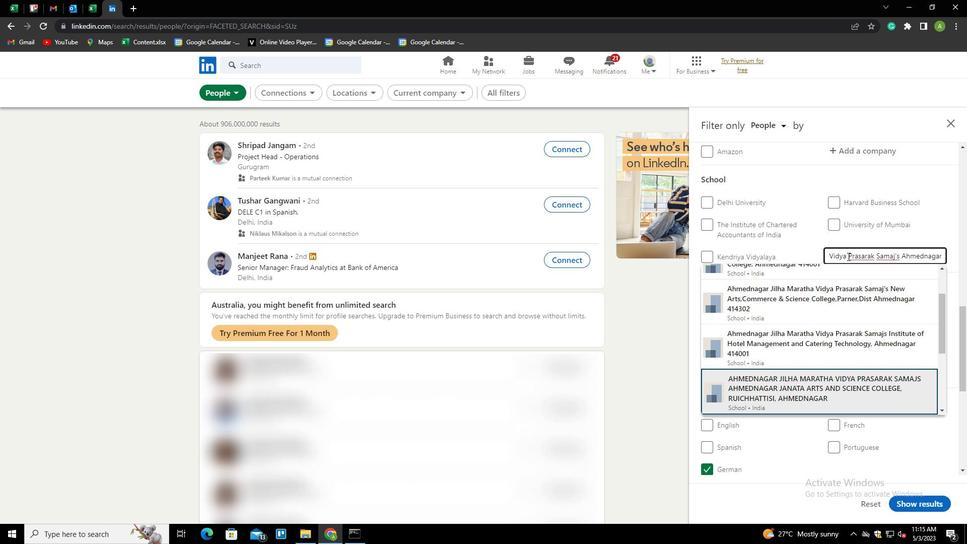 
Action: Mouse scrolled (847, 255) with delta (0, 0)
Screenshot: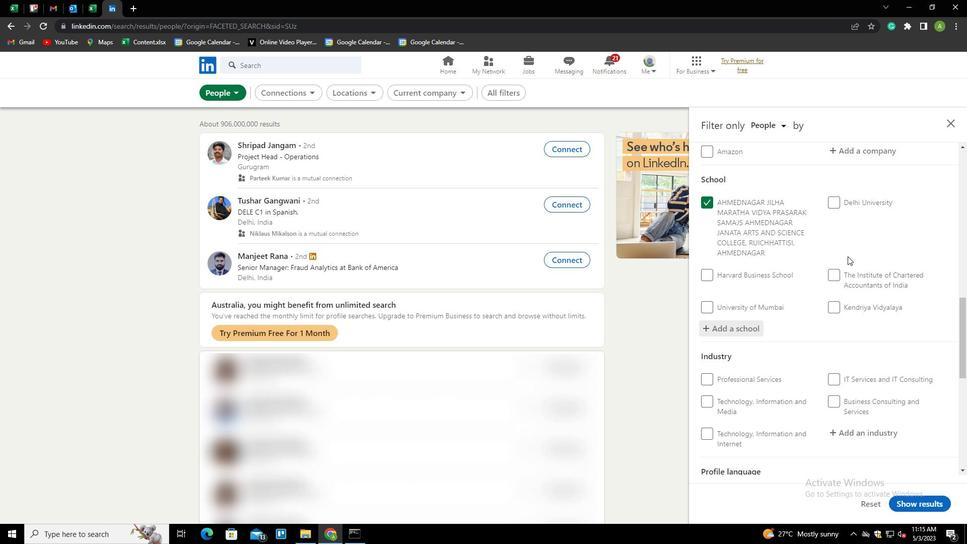 
Action: Mouse scrolled (847, 255) with delta (0, 0)
Screenshot: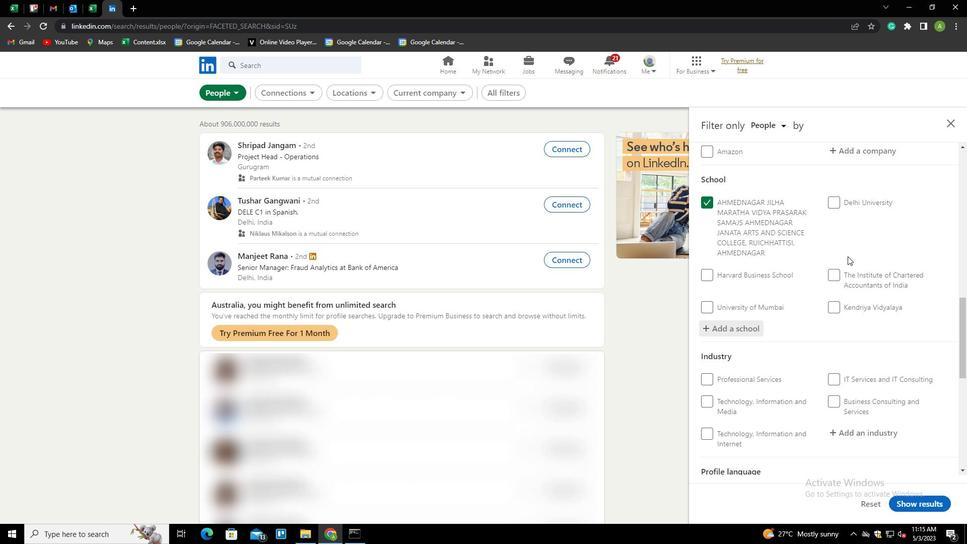 
Action: Mouse scrolled (847, 255) with delta (0, 0)
Screenshot: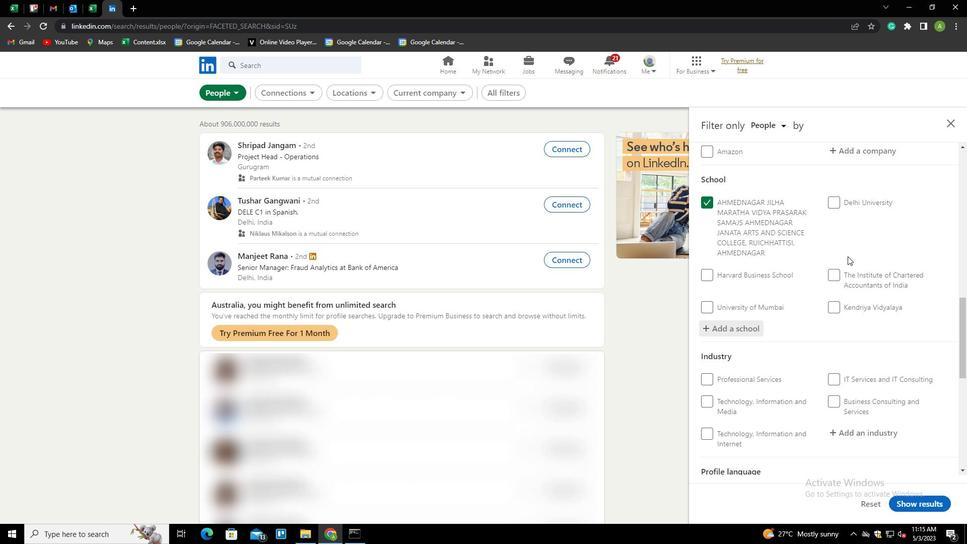 
Action: Mouse moved to (849, 278)
Screenshot: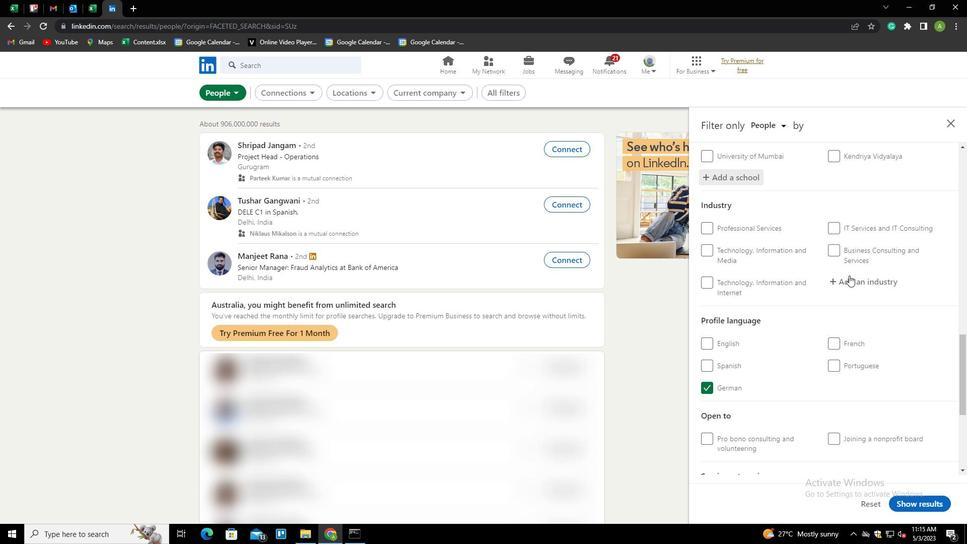
Action: Mouse pressed left at (849, 278)
Screenshot: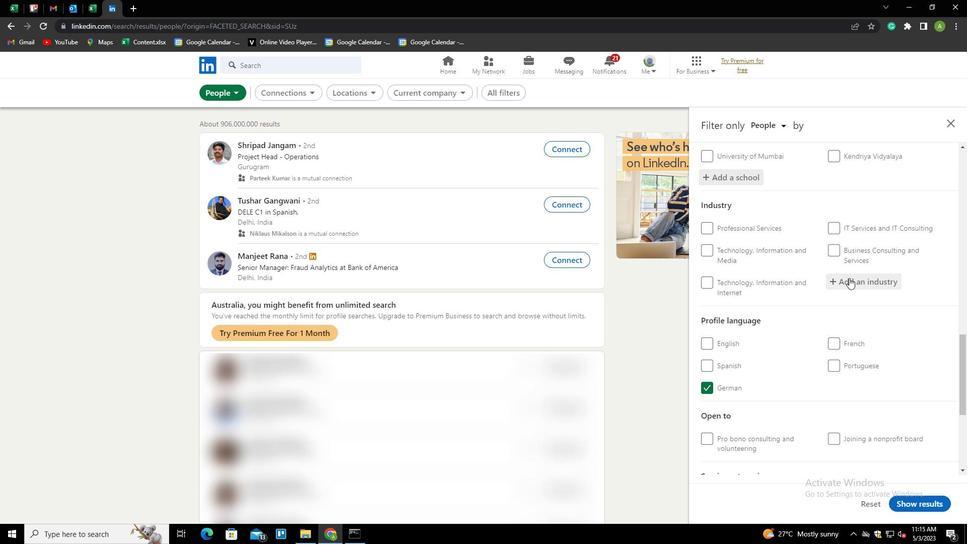 
Action: Key pressed <Key.shift><Key.shift><Key.shift><Key.shift><Key.shift><Key.shift><Key.shift><Key.shift><Key.shift><Key.shift><Key.shift><Key.shift><Key.shift><Key.shift><Key.shift><Key.shift><Key.shift><Key.shift><Key.shift><Key.shift><Key.shift><Key.shift><Key.shift><Key.shift><Key.shift><Key.shift><Key.shift><Key.shift><Key.shift><Key.shift><Key.shift><Key.shift><Key.shift><Key.shift><Key.shift><Key.shift><Key.shift><Key.shift><Key.shift><Key.shift><Key.shift><Key.shift><Key.shift><Key.shift><Key.shift><Key.shift><Key.shift><Key.shift><Key.shift><Key.shift><Key.shift><Key.shift><Key.shift><Key.shift><Key.shift><Key.shift><Key.shift><Key.shift><Key.shift><Key.shift><Key.shift><Key.shift><Key.shift><Key.shift><Key.shift><Key.shift><Key.shift><Key.shift><Key.shift><Key.shift><Key.shift><Key.shift><Key.shift><Key.shift><Key.shift><Key.shift><Key.shift><Key.shift><Key.shift><Key.shift><Key.shift><Key.shift><Key.shift><Key.shift><Key.shift><Key.shift><Key.shift><Key.shift><Key.shift><Key.shift><Key.shift><Key.shift><Key.shift><Key.shift><Key.shift><Key.shift><Key.shift><Key.shift><Key.shift><Key.shift><Key.shift><Key.shift><Key.shift><Key.shift><Key.shift><Key.shift><Key.shift><Key.shift><Key.shift><Key.shift><Key.shift><Key.shift><Key.shift><Key.shift><Key.shift><Key.shift><Key.shift><Key.shift><Key.shift><Key.shift><Key.shift><Key.shift><Key.shift><Key.shift><Key.shift><Key.shift><Key.shift><Key.shift><Key.shift><Key.shift><Key.shift><Key.shift><Key.shift><Key.shift><Key.shift><Key.shift>IY<Key.backspace><Key.shift>T<Key.space>SYS<Key.down><Key.down><Key.enter>
Screenshot: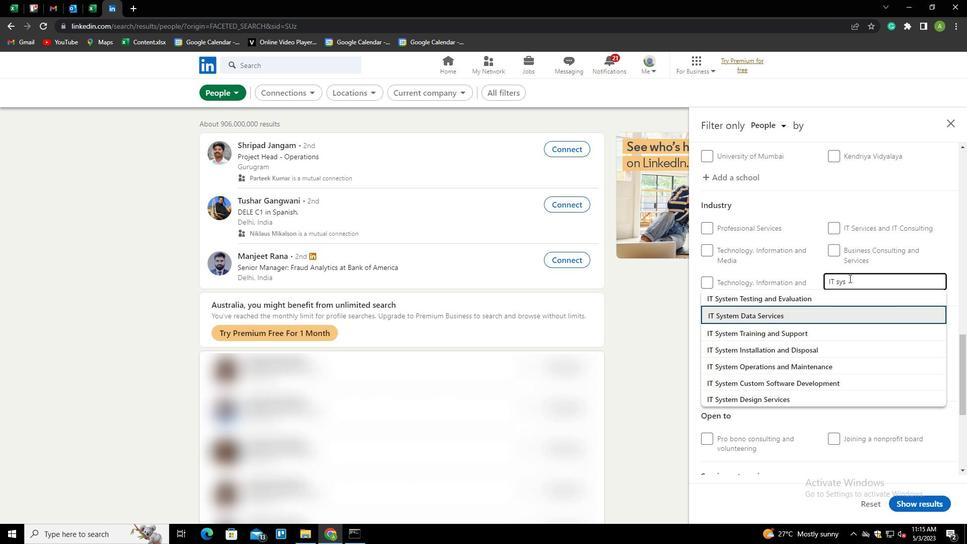 
Action: Mouse scrolled (849, 278) with delta (0, 0)
Screenshot: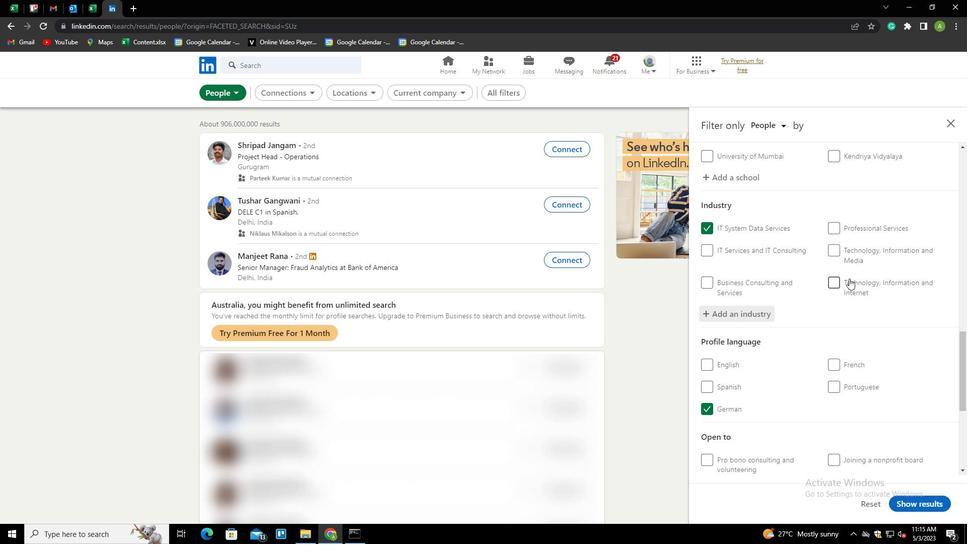 
Action: Mouse scrolled (849, 278) with delta (0, 0)
Screenshot: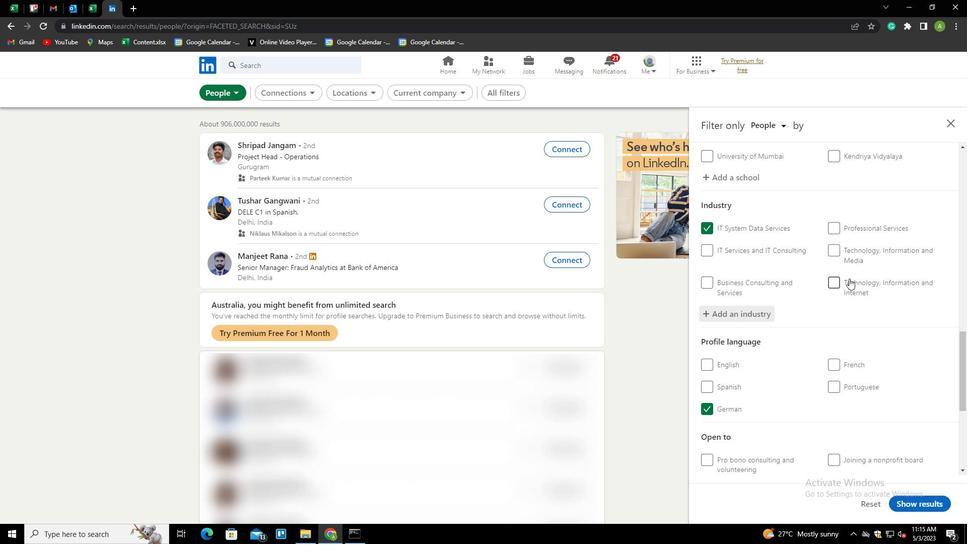 
Action: Mouse scrolled (849, 278) with delta (0, 0)
Screenshot: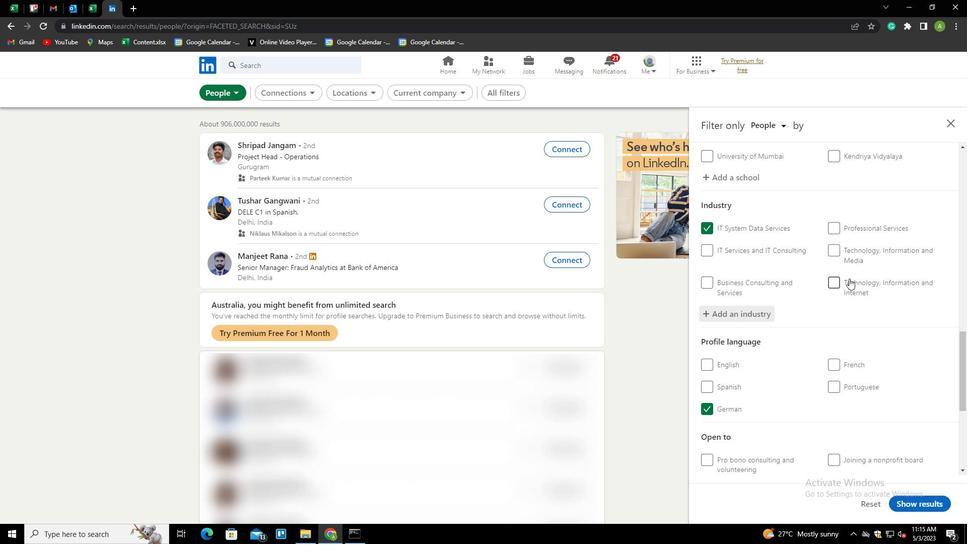 
Action: Mouse scrolled (849, 278) with delta (0, 0)
Screenshot: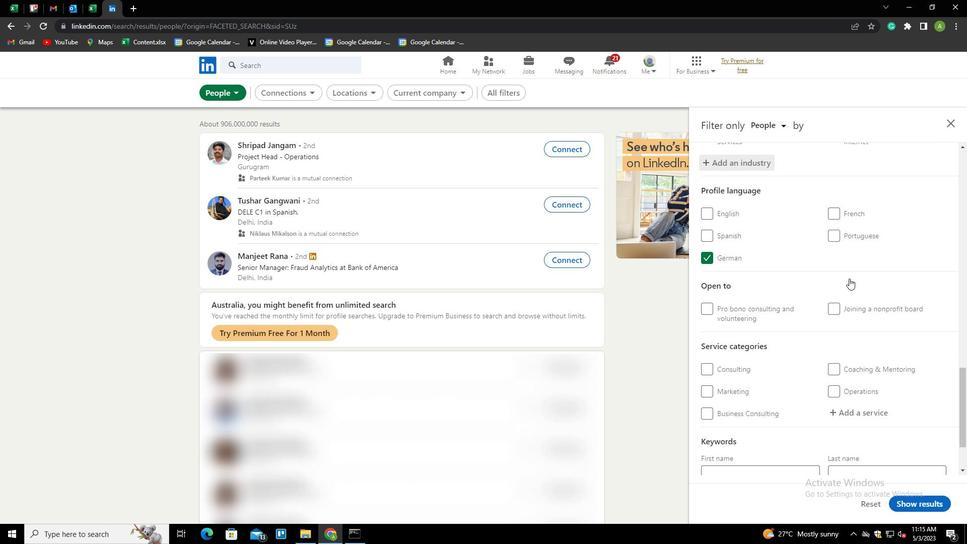 
Action: Mouse scrolled (849, 278) with delta (0, 0)
Screenshot: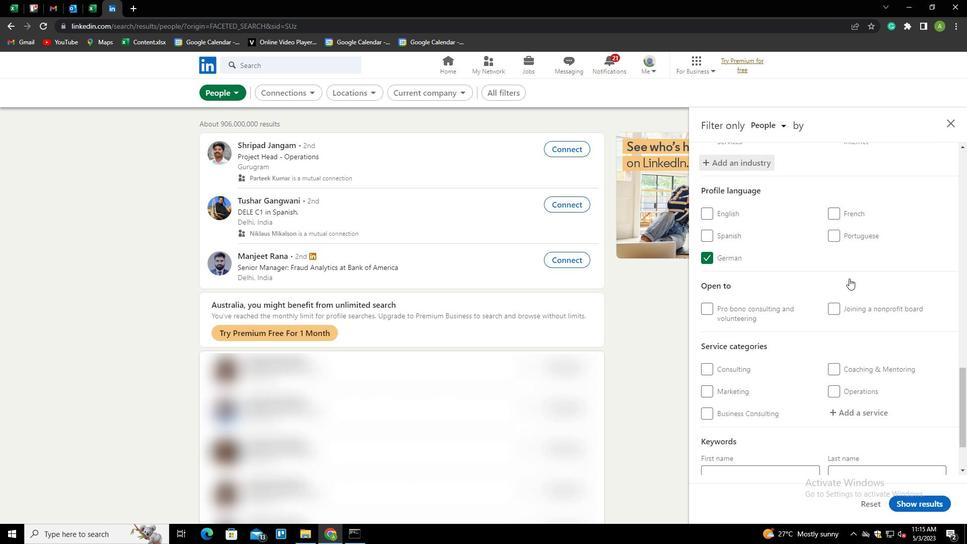 
Action: Mouse moved to (853, 331)
Screenshot: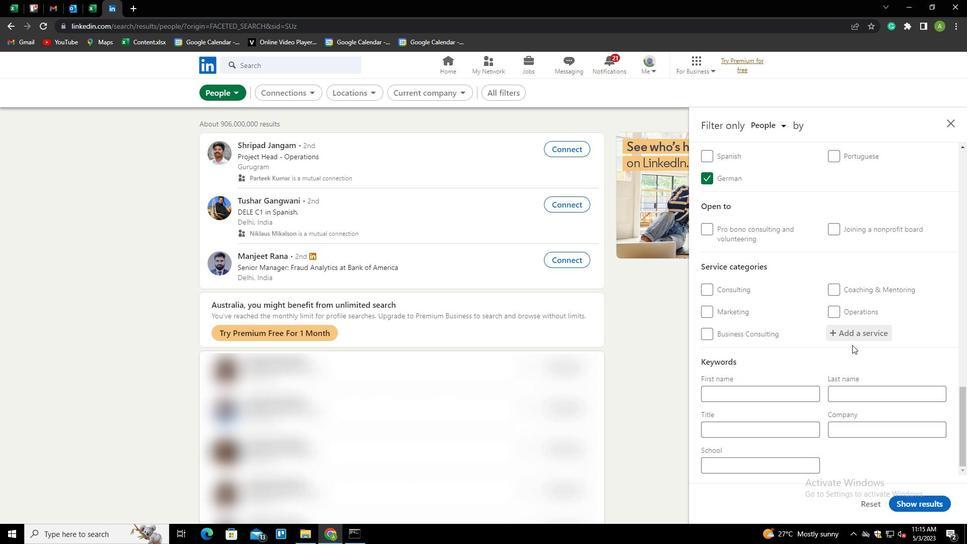 
Action: Mouse pressed left at (853, 331)
Screenshot: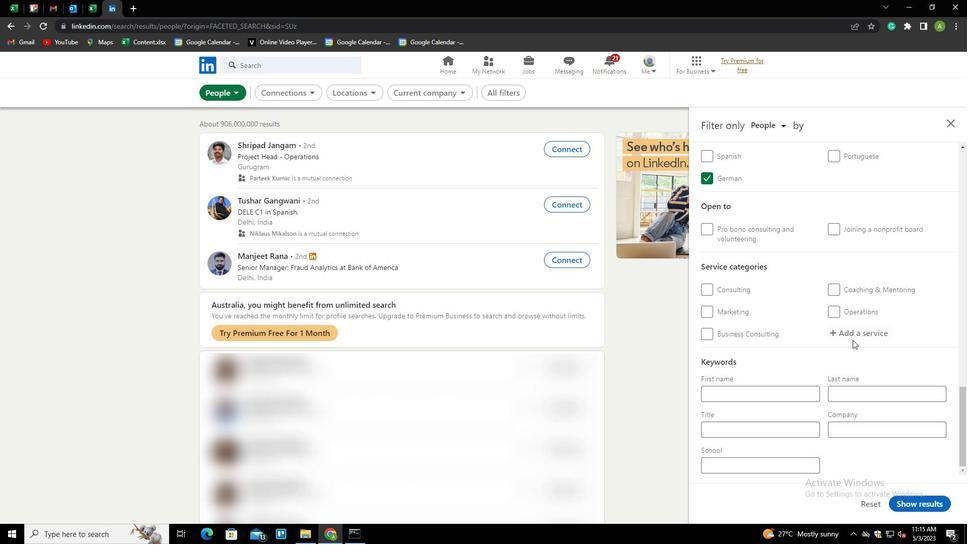 
Action: Mouse moved to (853, 331)
Screenshot: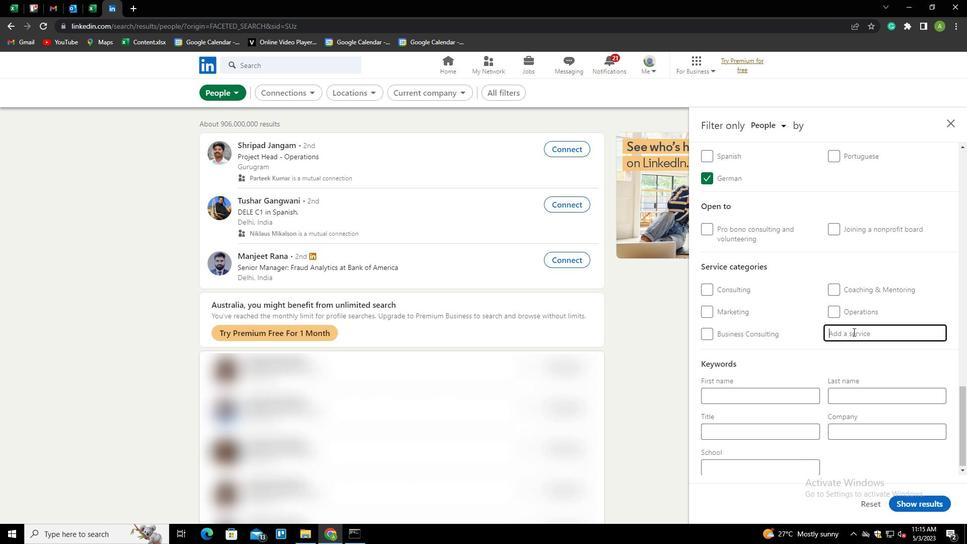 
Action: Key pressed <Key.shift><Key.shift><Key.shift><Key.shift><Key.shift><Key.shift><Key.shift><Key.shift><Key.shift><Key.shift><Key.shift><Key.shift><Key.shift>RELOCATION<Key.down><Key.enter>
Screenshot: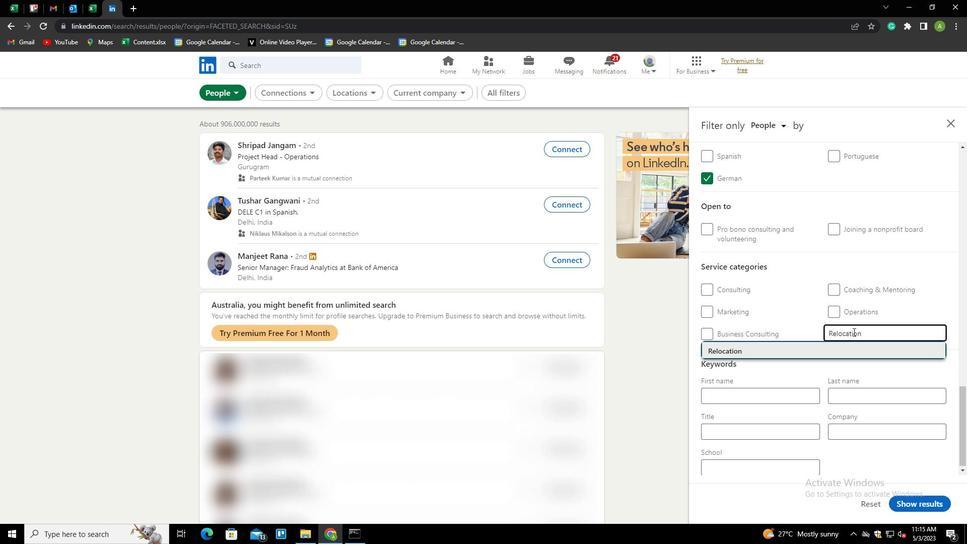 
Action: Mouse scrolled (853, 331) with delta (0, 0)
Screenshot: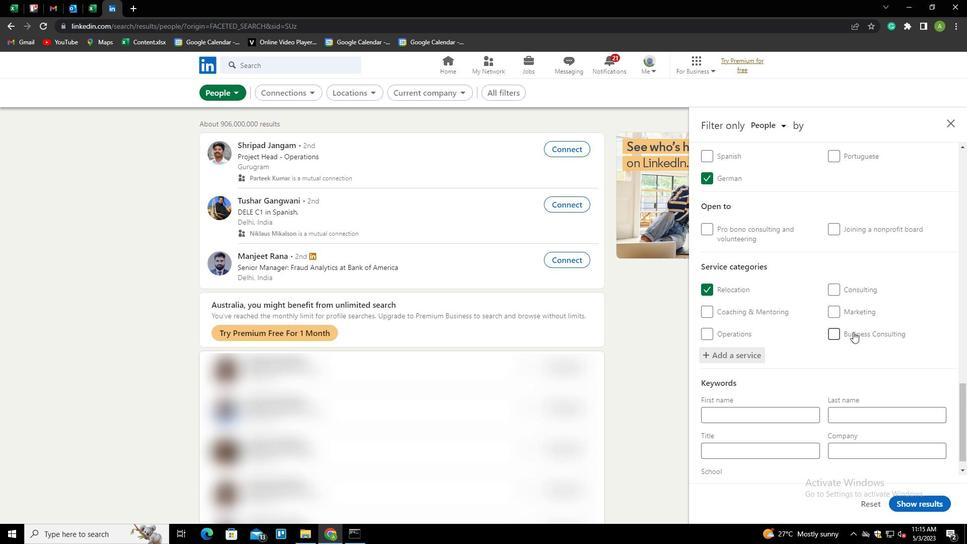
Action: Mouse scrolled (853, 331) with delta (0, 0)
Screenshot: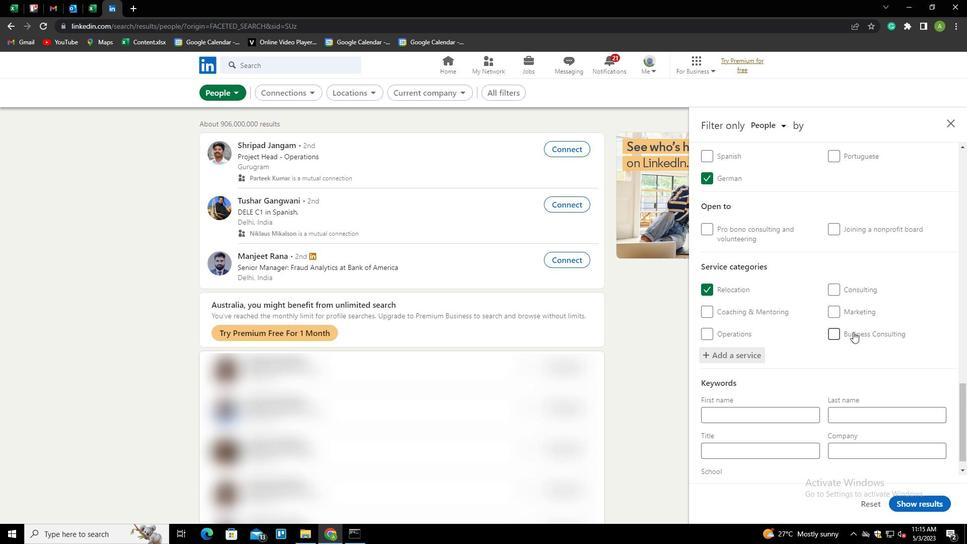 
Action: Mouse scrolled (853, 331) with delta (0, 0)
Screenshot: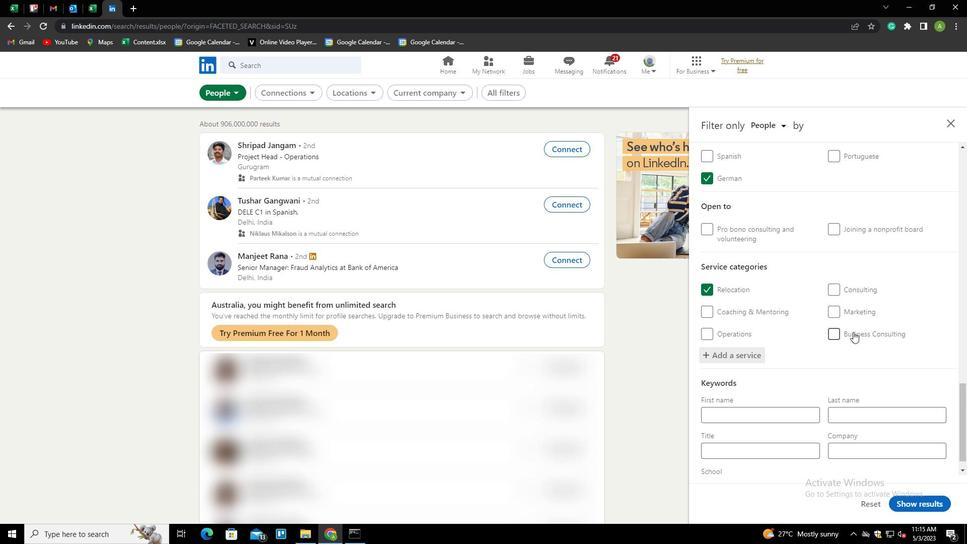 
Action: Mouse scrolled (853, 331) with delta (0, 0)
Screenshot: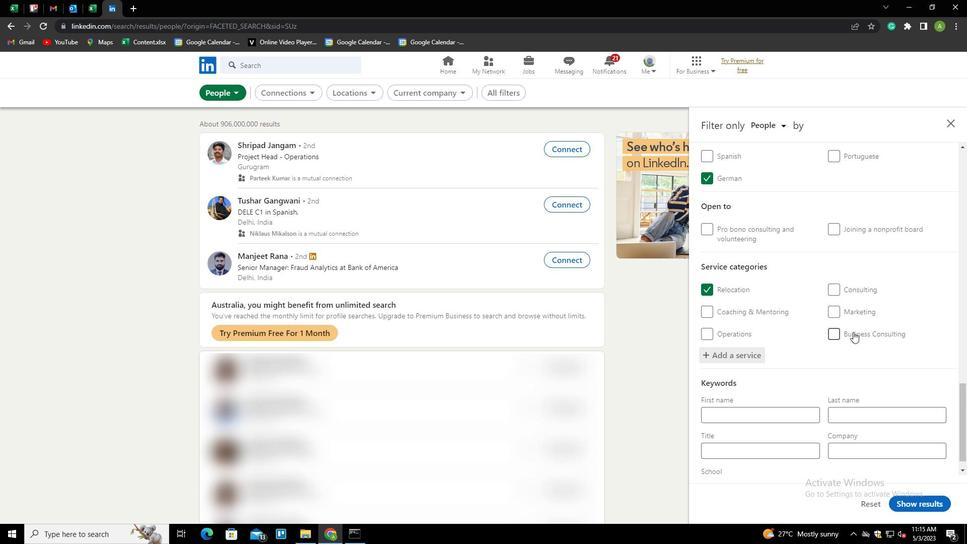 
Action: Mouse scrolled (853, 331) with delta (0, 0)
Screenshot: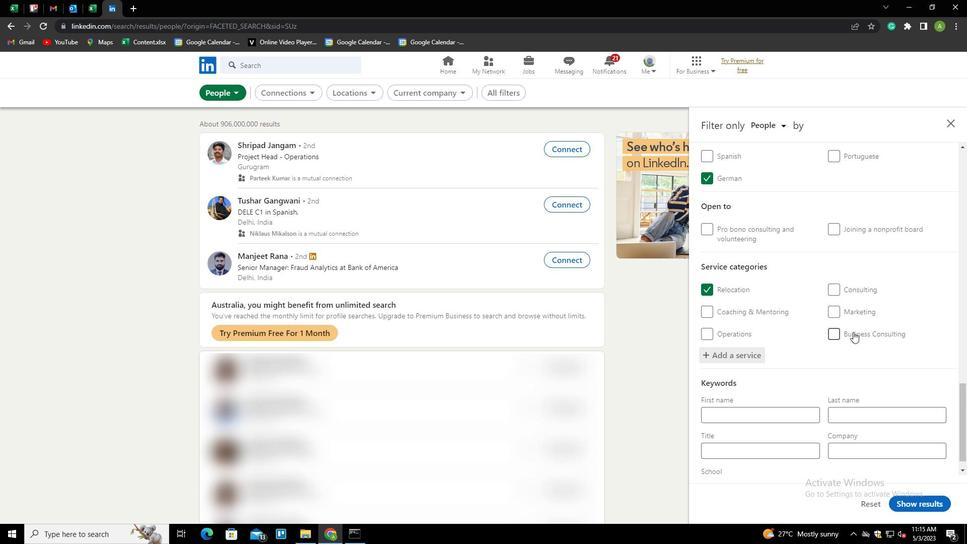 
Action: Mouse scrolled (853, 331) with delta (0, 0)
Screenshot: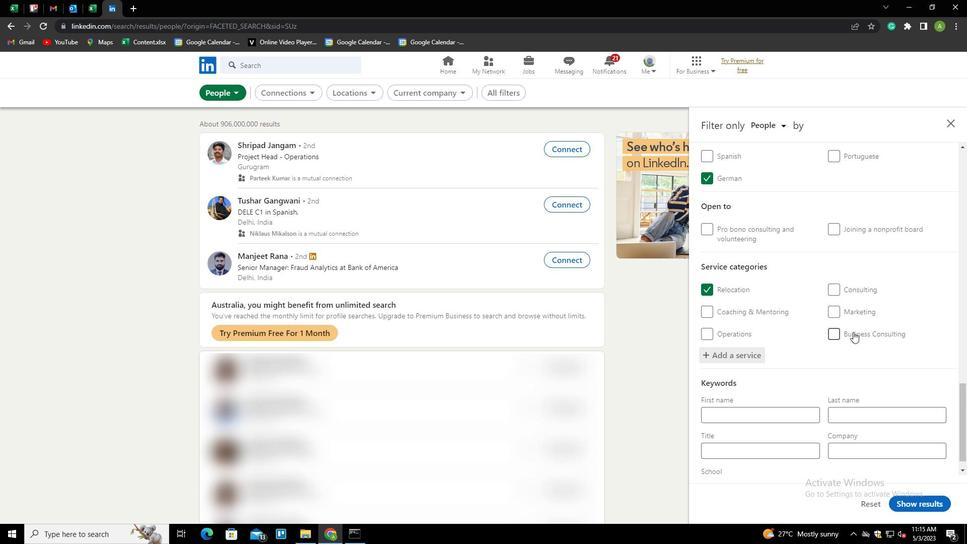 
Action: Mouse moved to (746, 434)
Screenshot: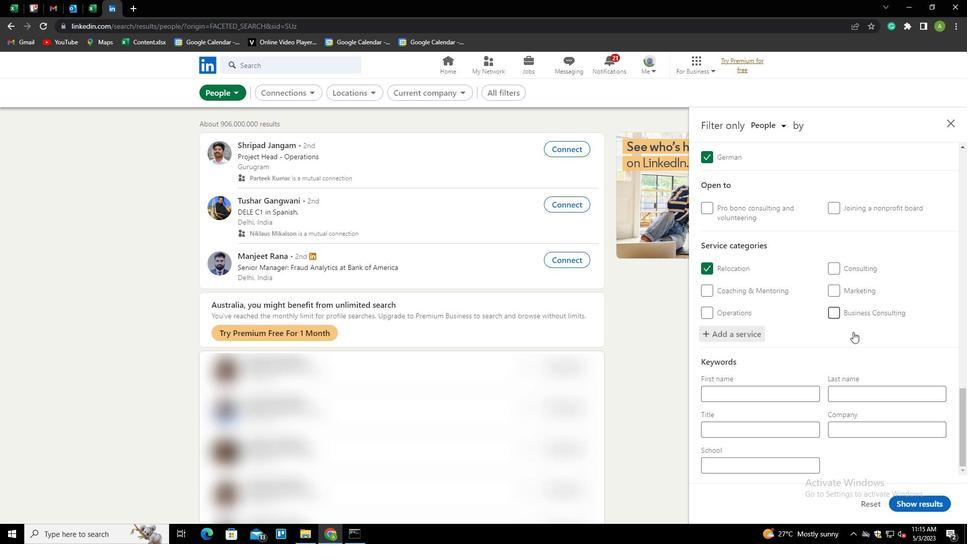 
Action: Mouse pressed left at (746, 434)
Screenshot: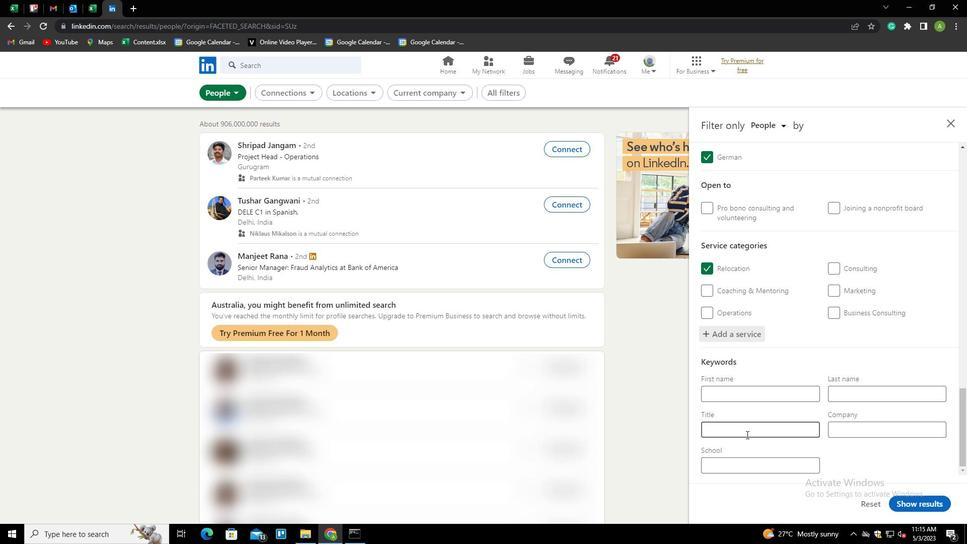 
Action: Key pressed <Key.shift>OVERSEER
Screenshot: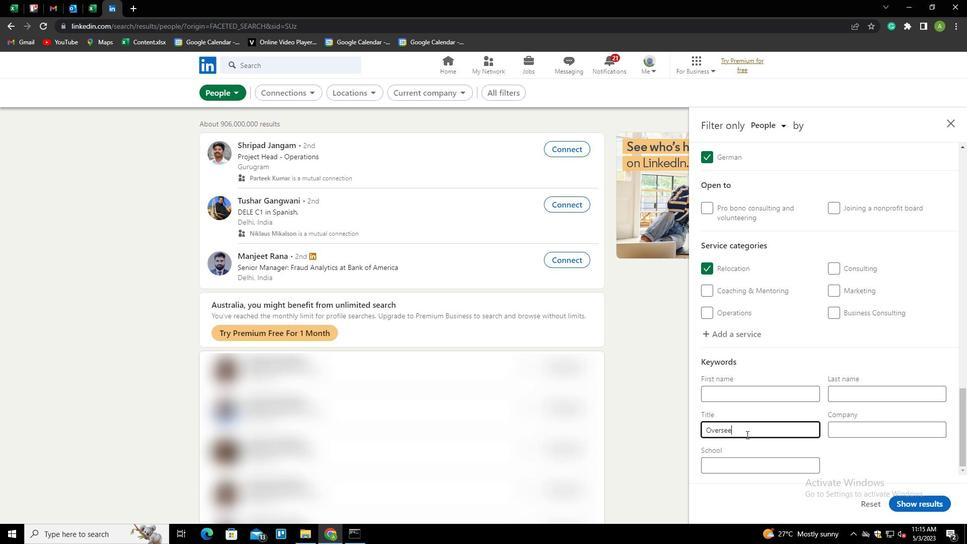 
Action: Mouse moved to (846, 455)
Screenshot: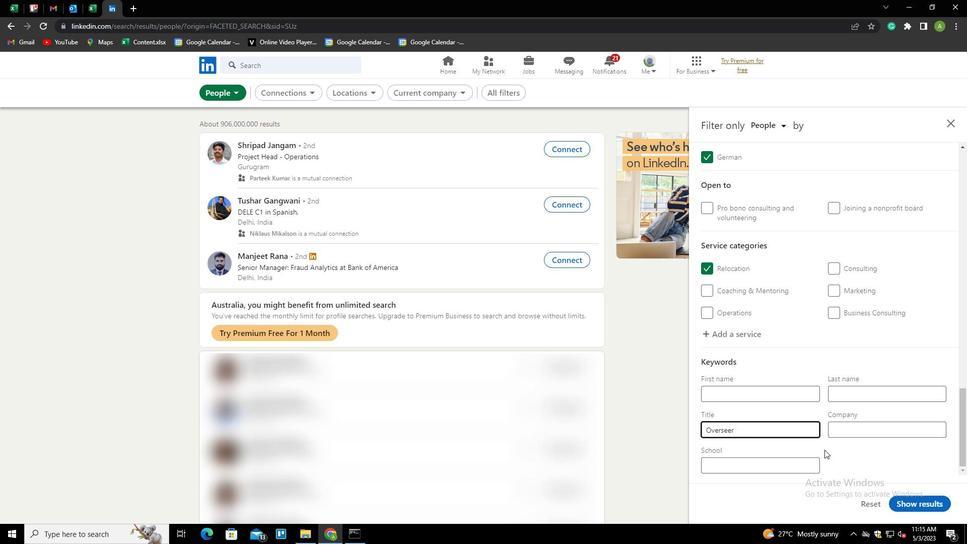 
Action: Mouse pressed left at (846, 455)
Screenshot: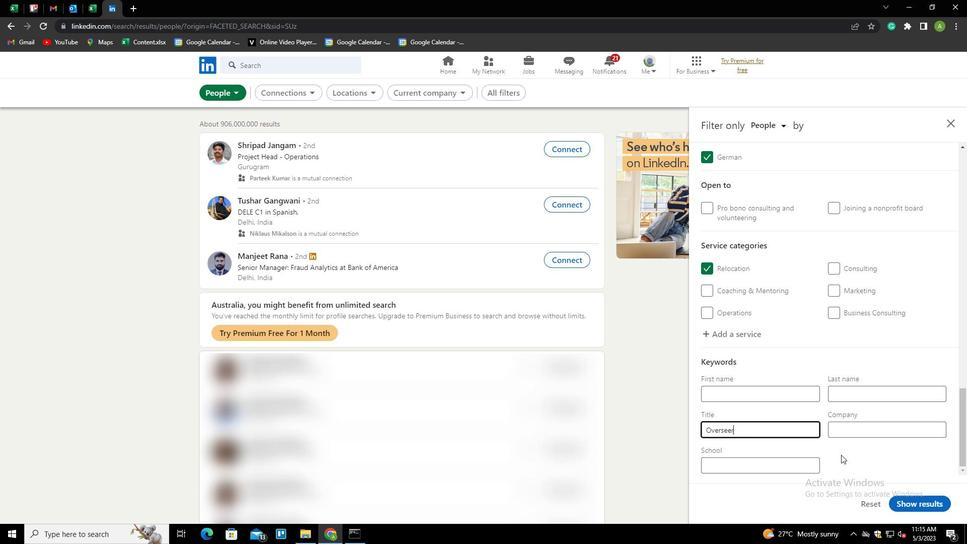 
Action: Mouse moved to (920, 501)
Screenshot: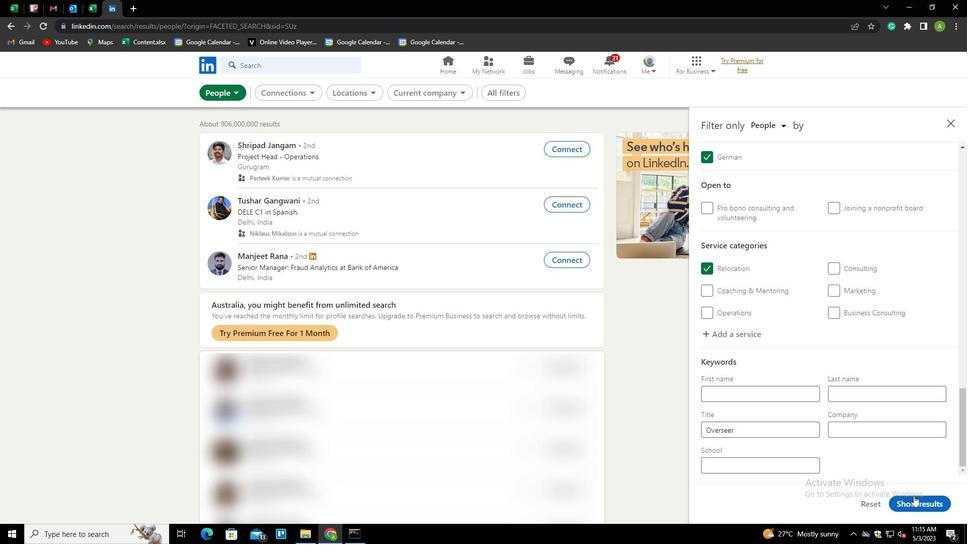 
Action: Mouse pressed left at (920, 501)
Screenshot: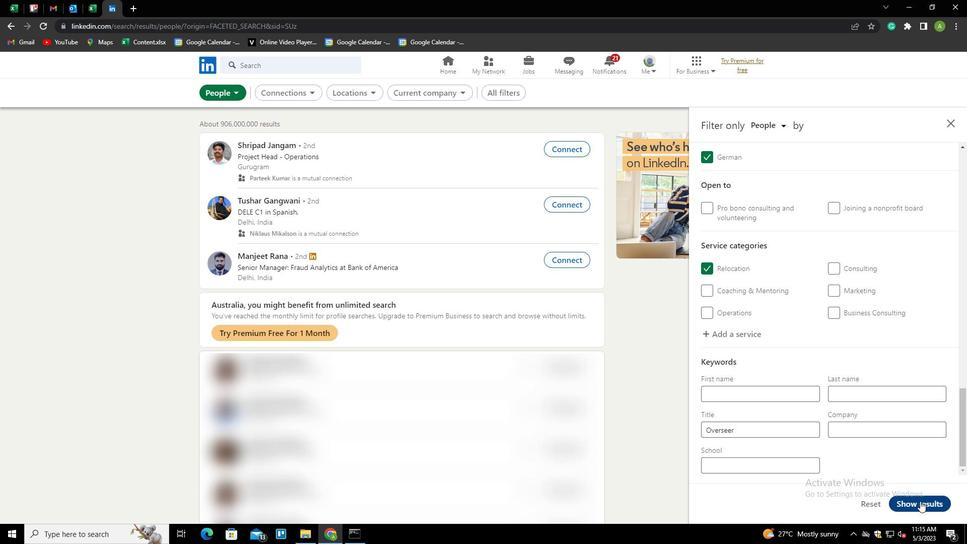 
